 Task: Find connections with filter location Sisauli with filter topic #jobsearchwith filter profile language French with filter current company REDA Chemicals with filter school GYAN GANGA COLLEGE OF TECHNOLOGY, JABALPUR with filter industry Personal and Laundry Services with filter service category DJing with filter keywords title Superintendent
Action: Mouse moved to (589, 85)
Screenshot: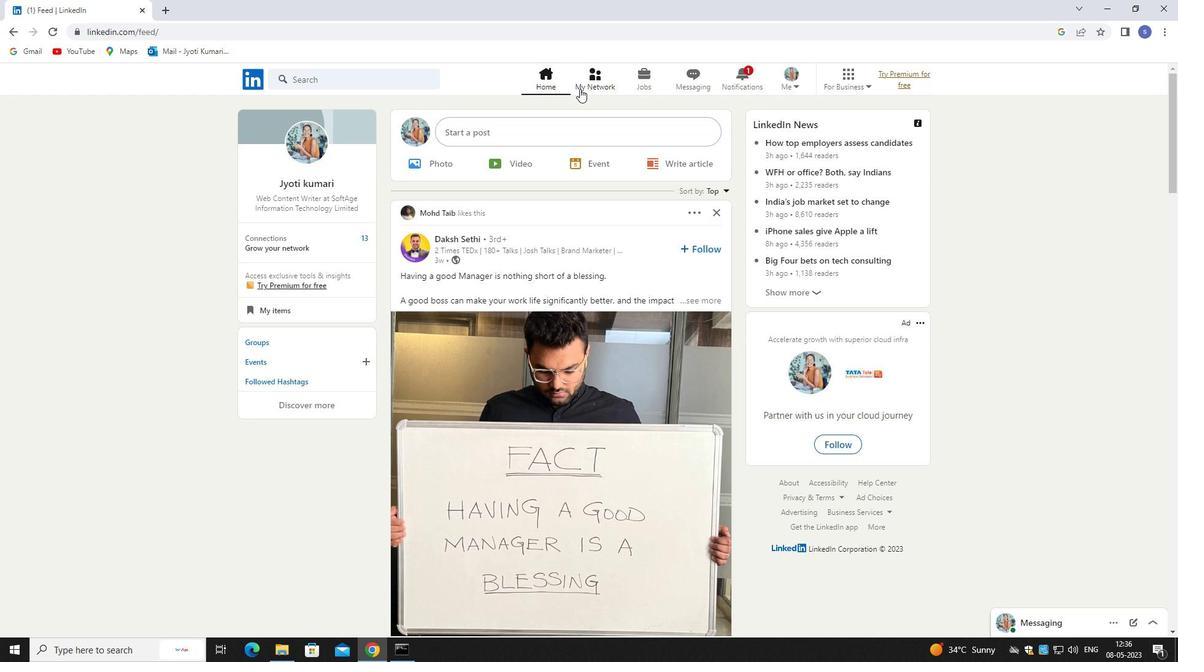 
Action: Mouse pressed left at (589, 85)
Screenshot: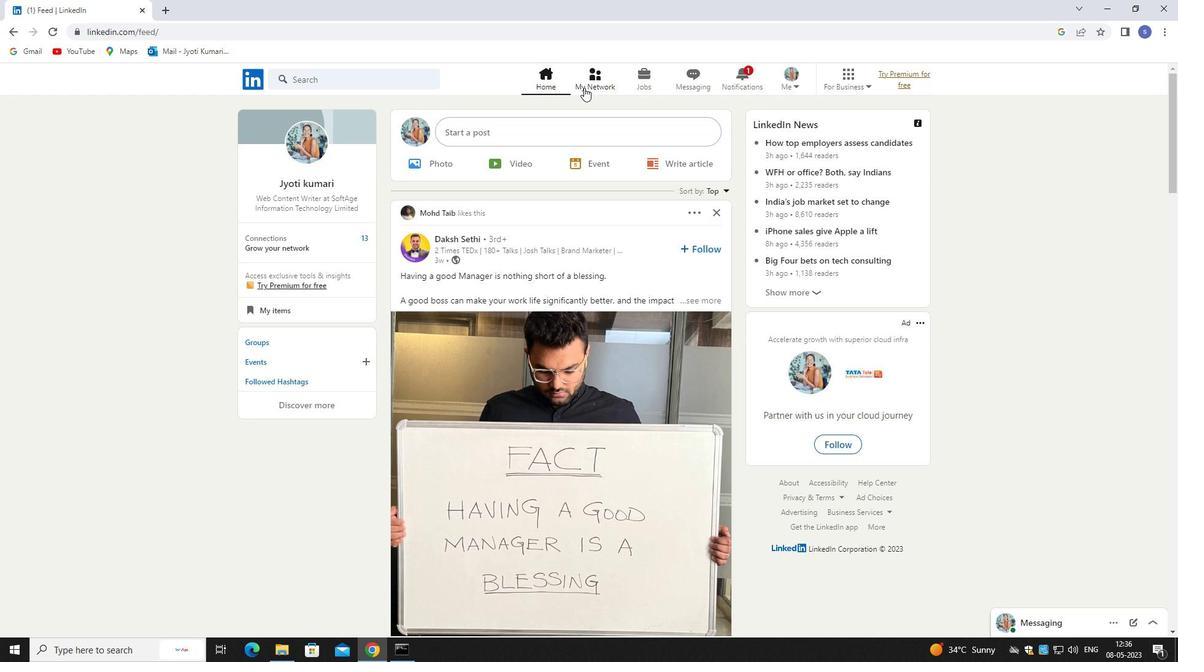 
Action: Mouse moved to (591, 84)
Screenshot: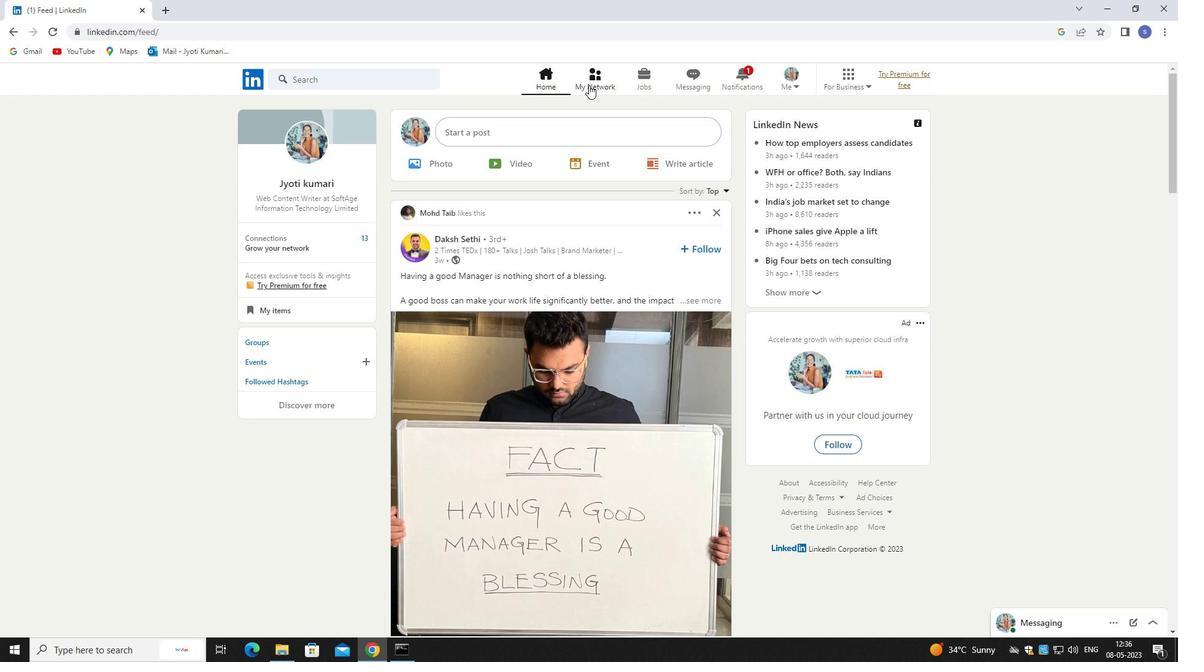 
Action: Mouse pressed left at (591, 84)
Screenshot: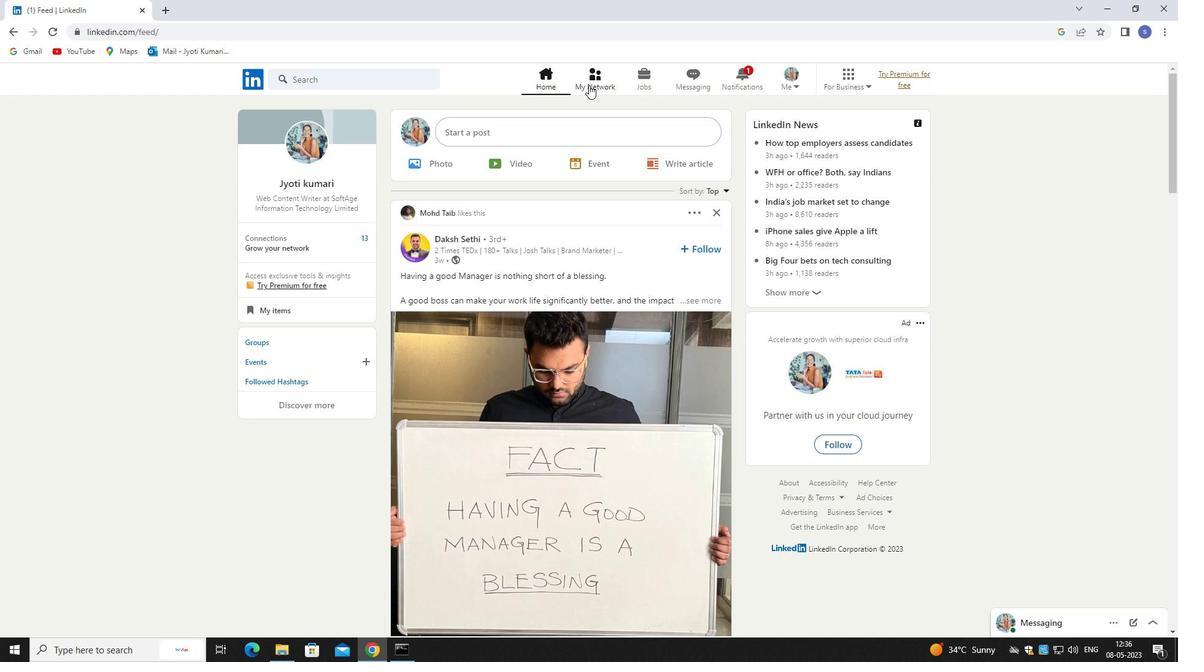 
Action: Mouse moved to (358, 147)
Screenshot: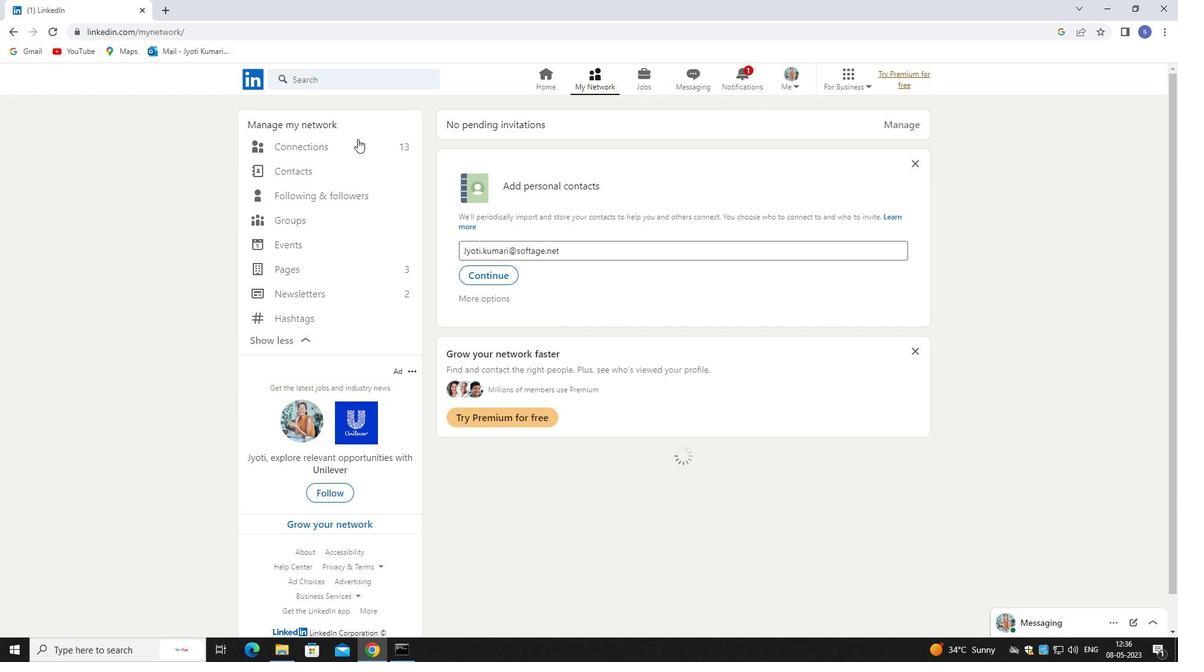 
Action: Mouse pressed left at (358, 147)
Screenshot: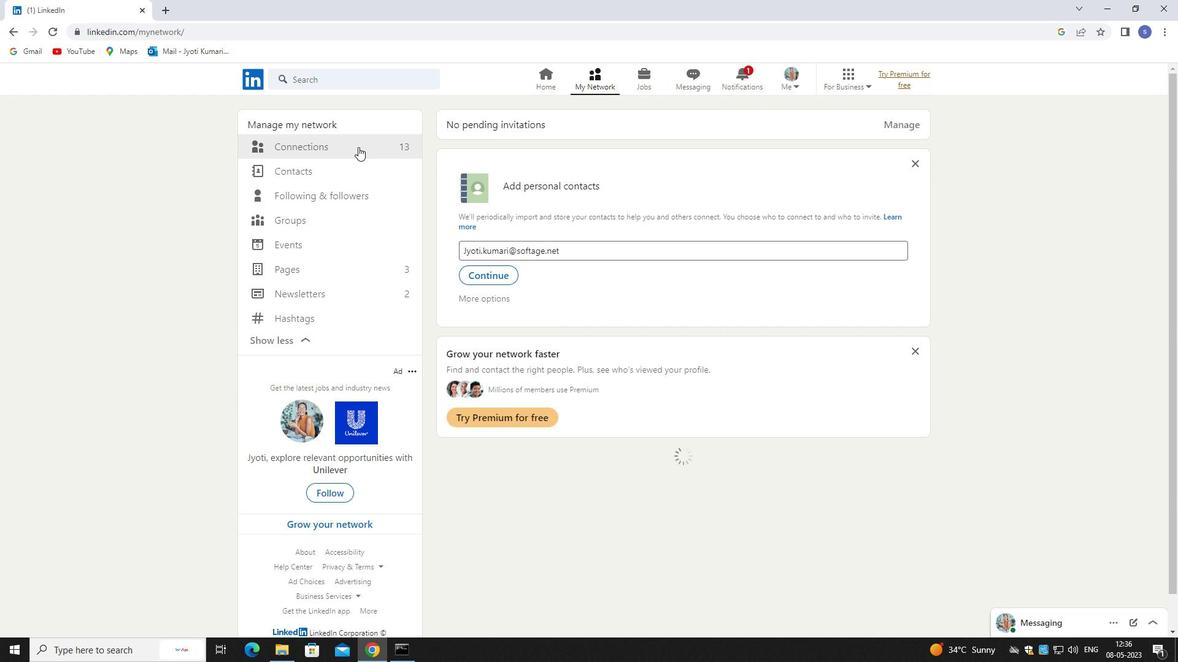 
Action: Mouse pressed left at (358, 147)
Screenshot: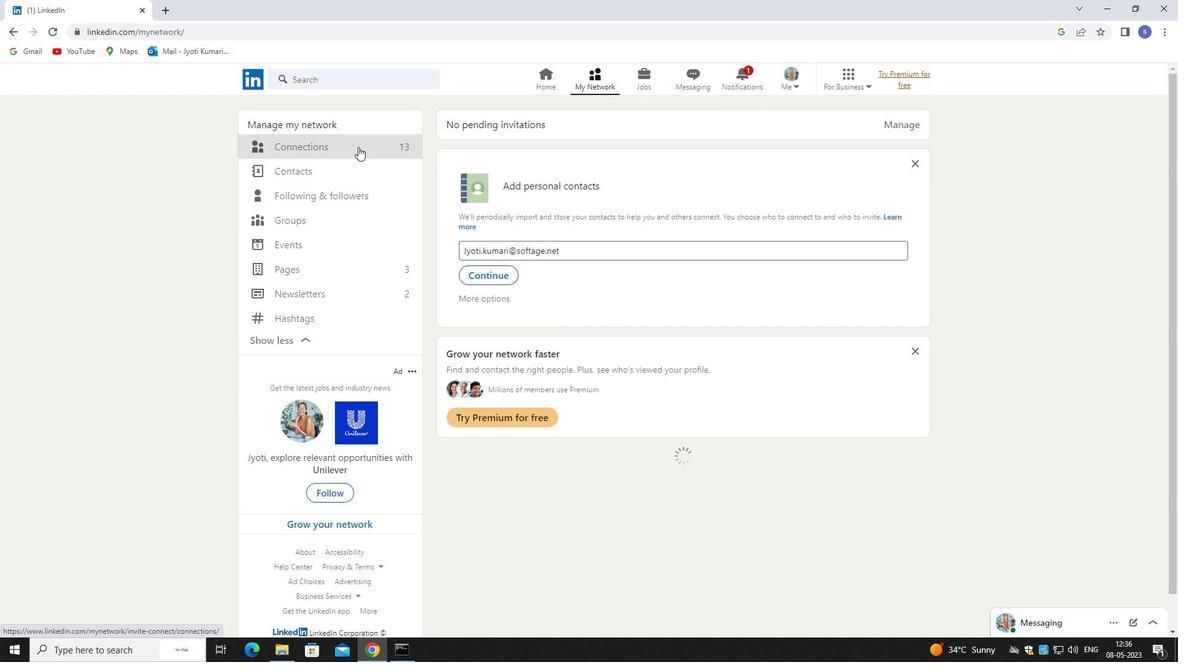 
Action: Mouse moved to (649, 152)
Screenshot: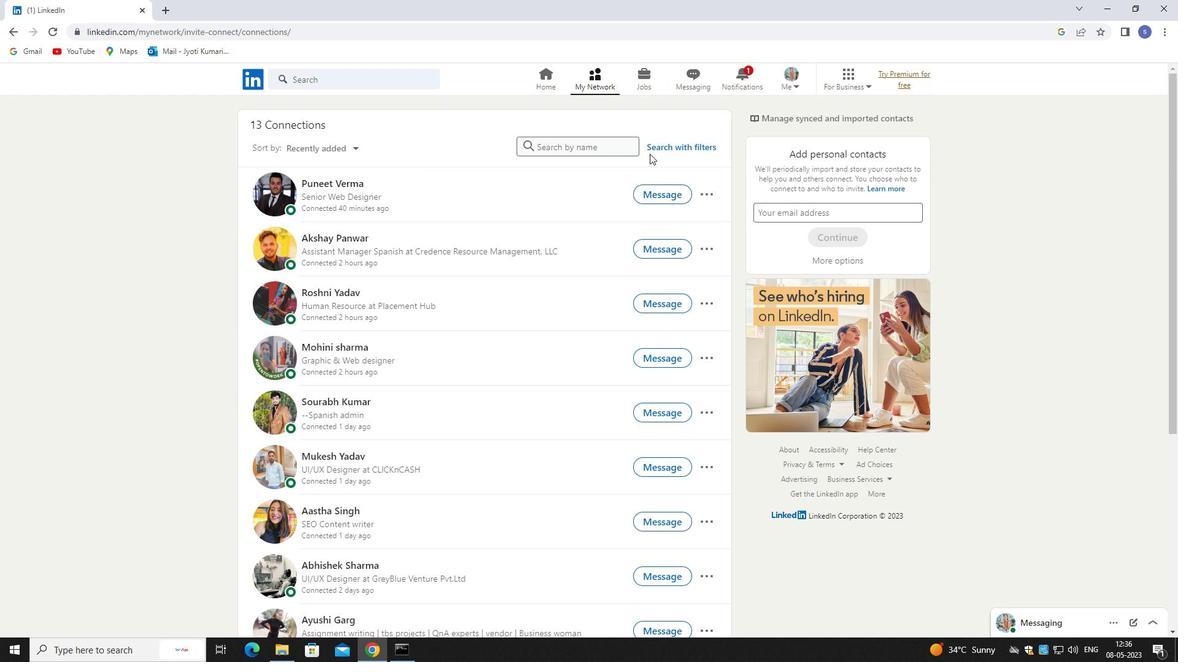 
Action: Mouse pressed left at (649, 152)
Screenshot: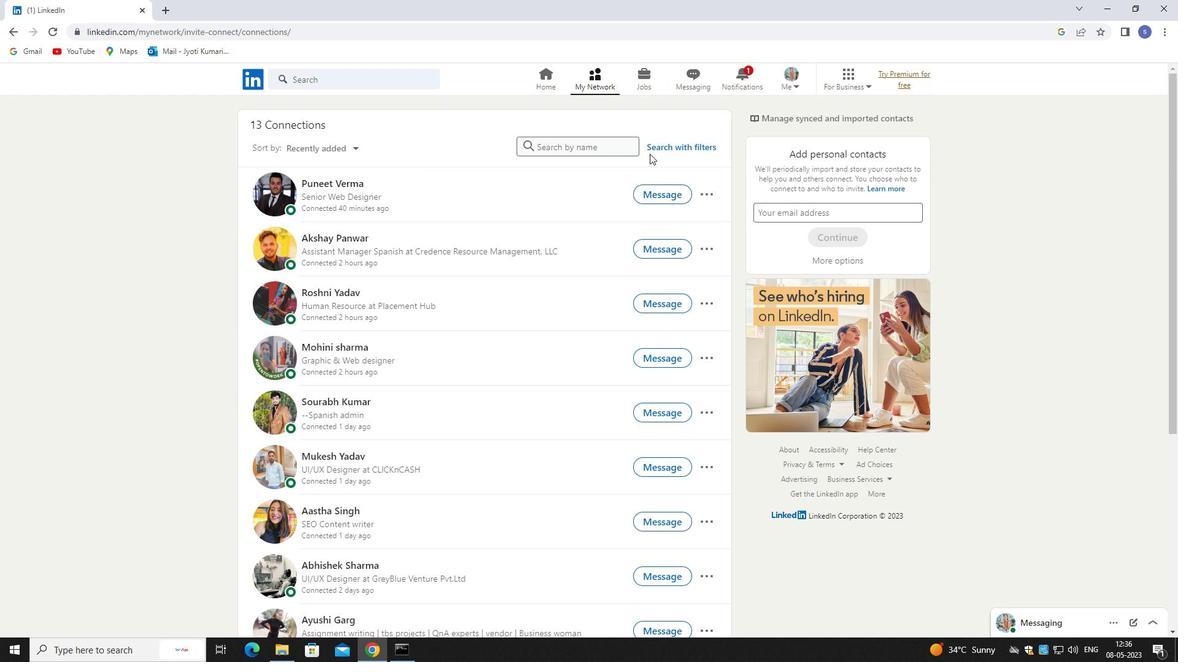 
Action: Mouse moved to (622, 114)
Screenshot: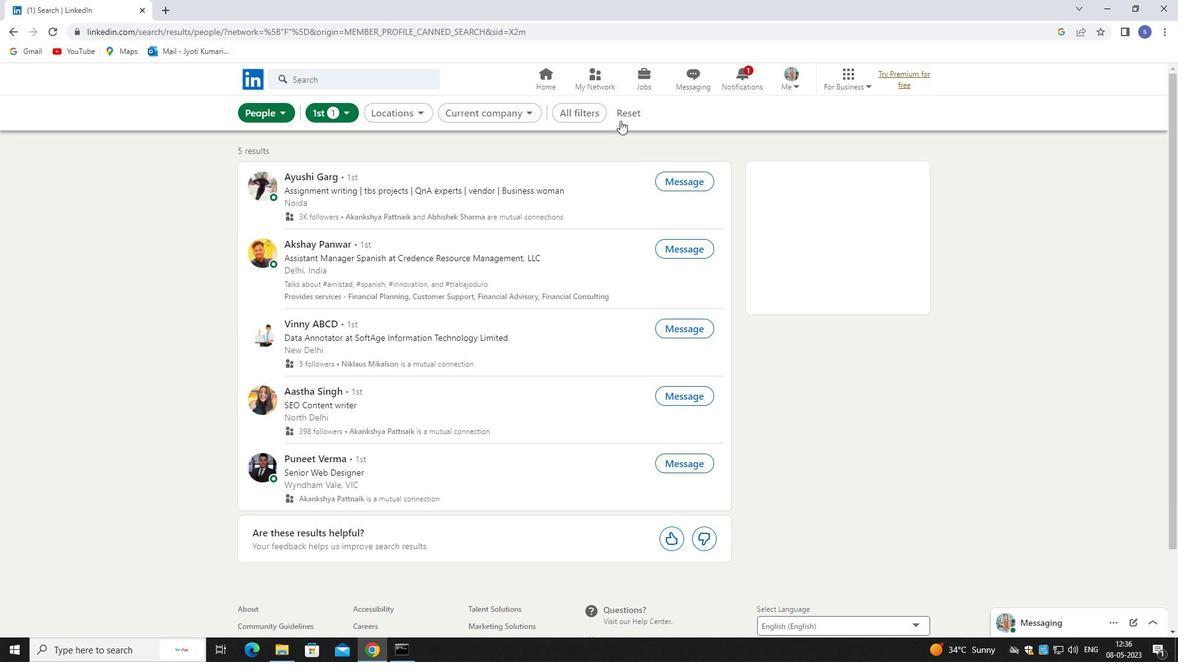 
Action: Mouse pressed left at (622, 114)
Screenshot: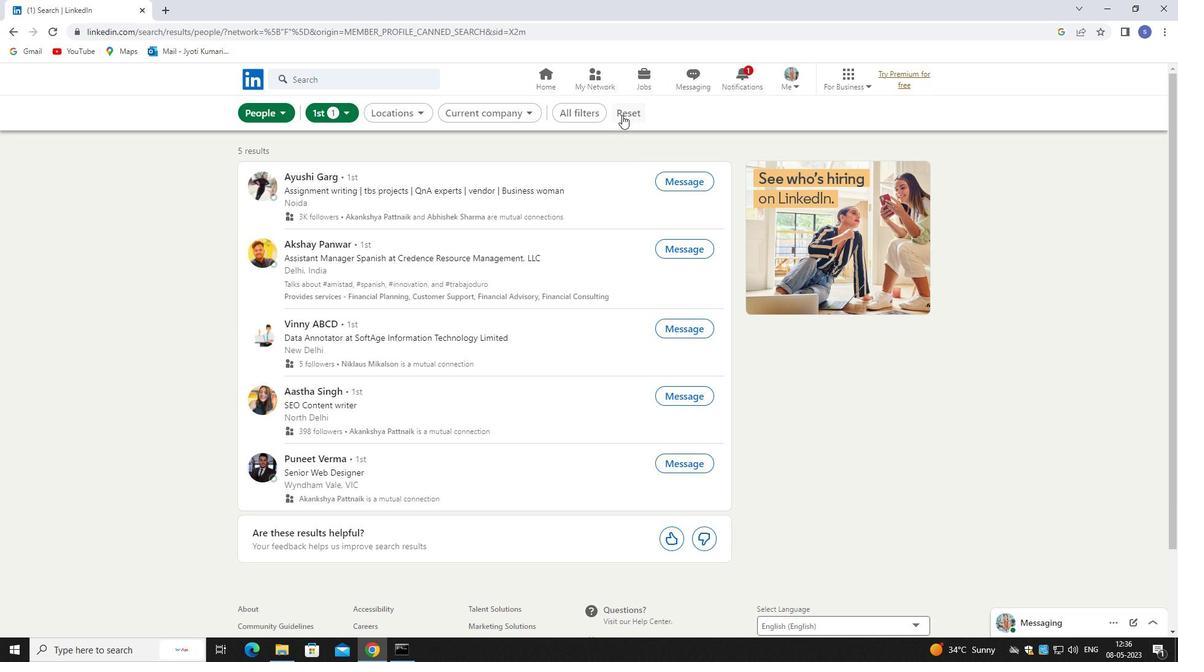 
Action: Mouse moved to (622, 112)
Screenshot: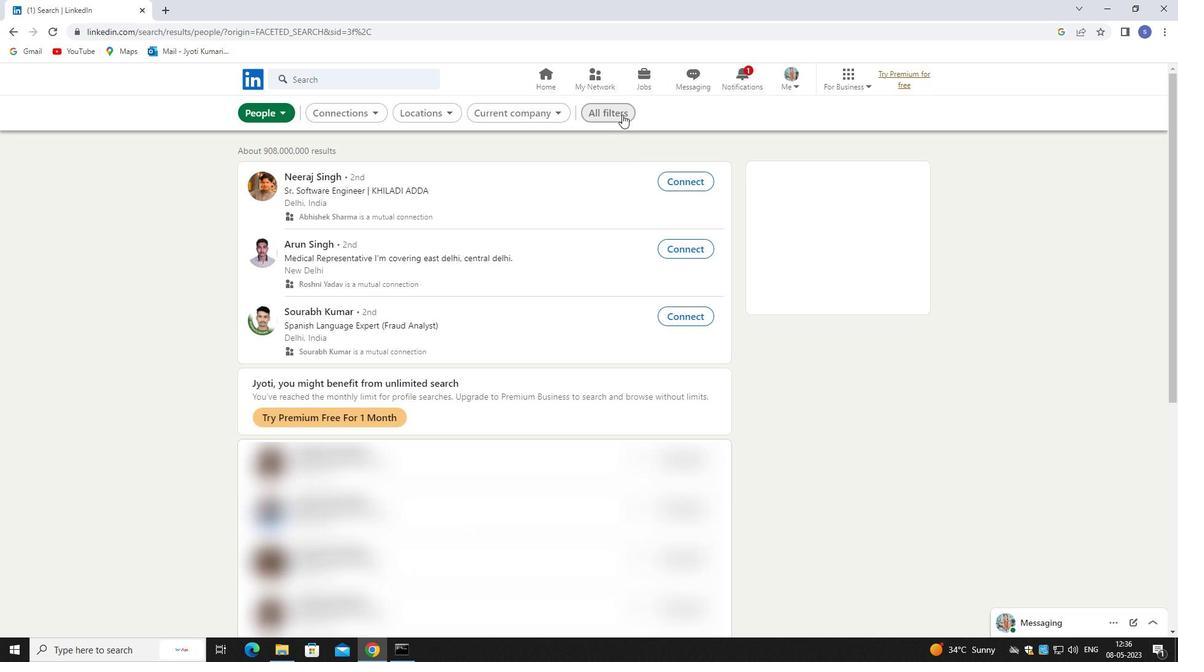 
Action: Mouse pressed left at (622, 112)
Screenshot: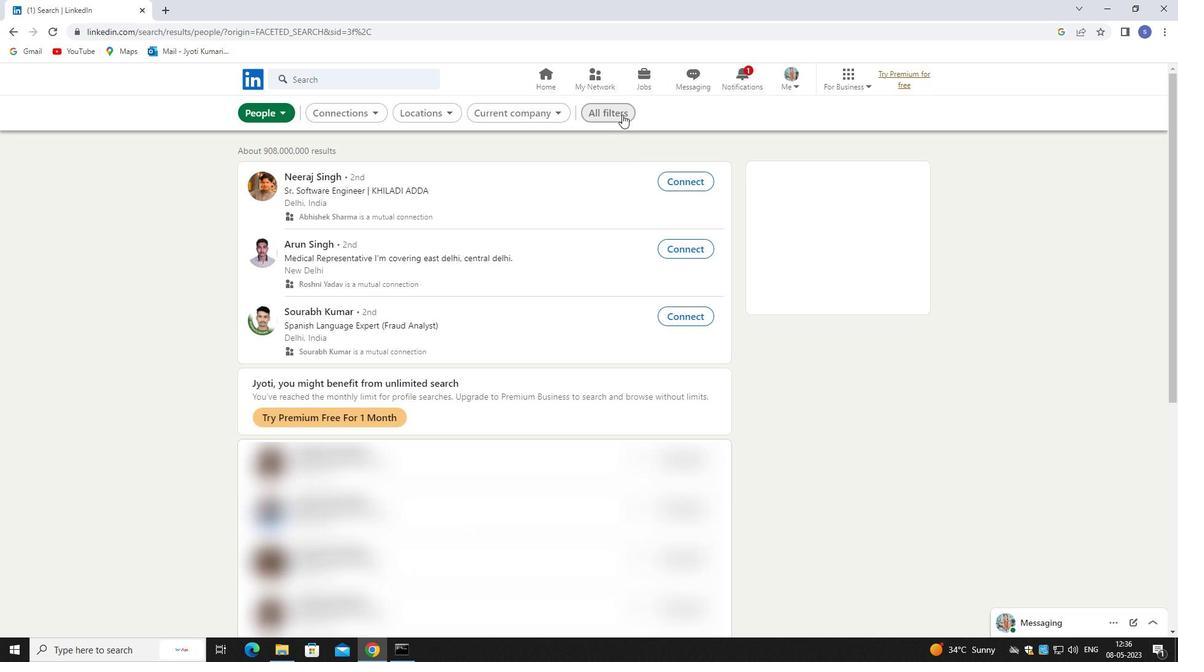 
Action: Mouse moved to (1040, 480)
Screenshot: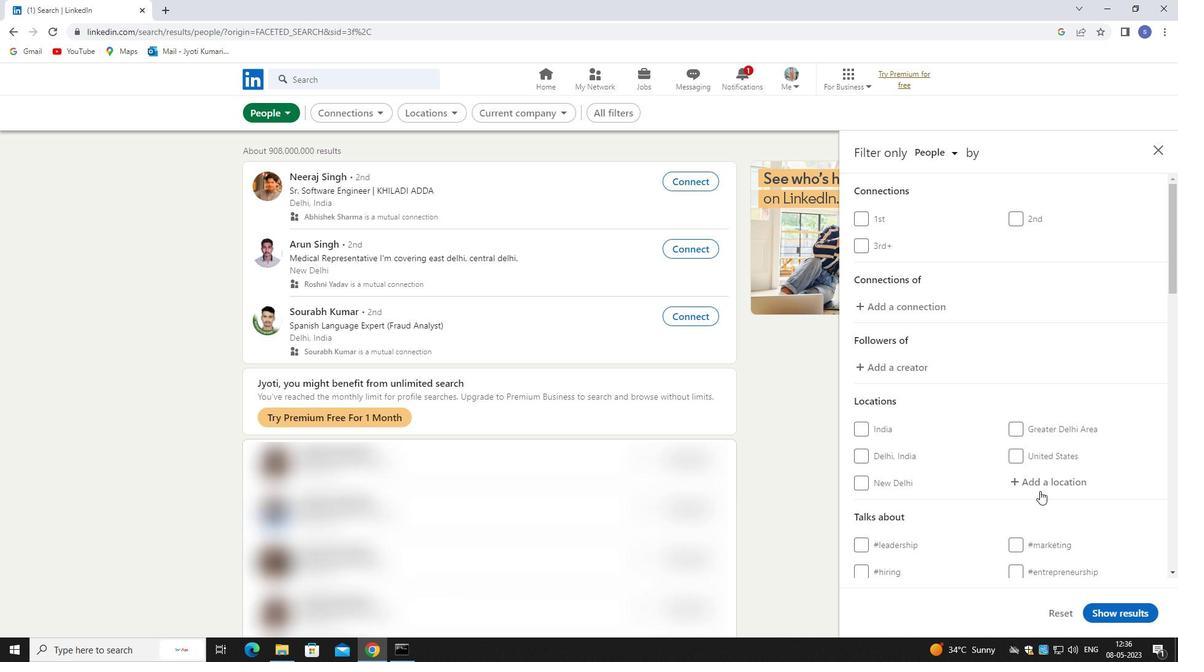 
Action: Mouse pressed left at (1040, 480)
Screenshot: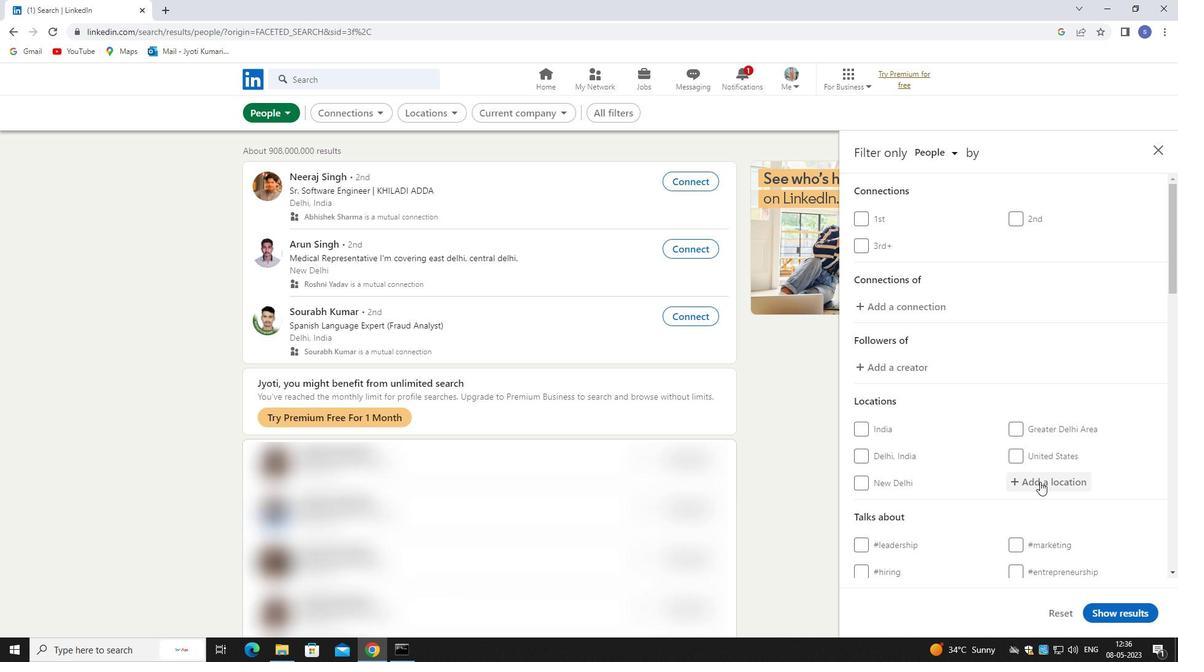 
Action: Mouse moved to (1040, 489)
Screenshot: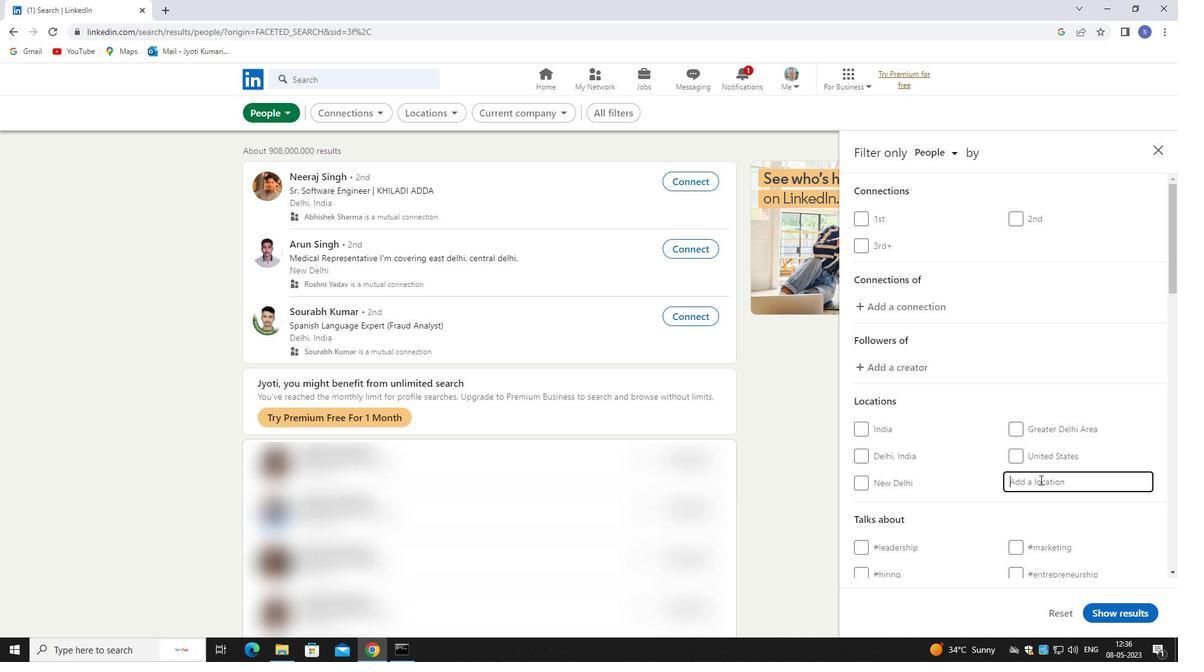 
Action: Key pressed sisauli
Screenshot: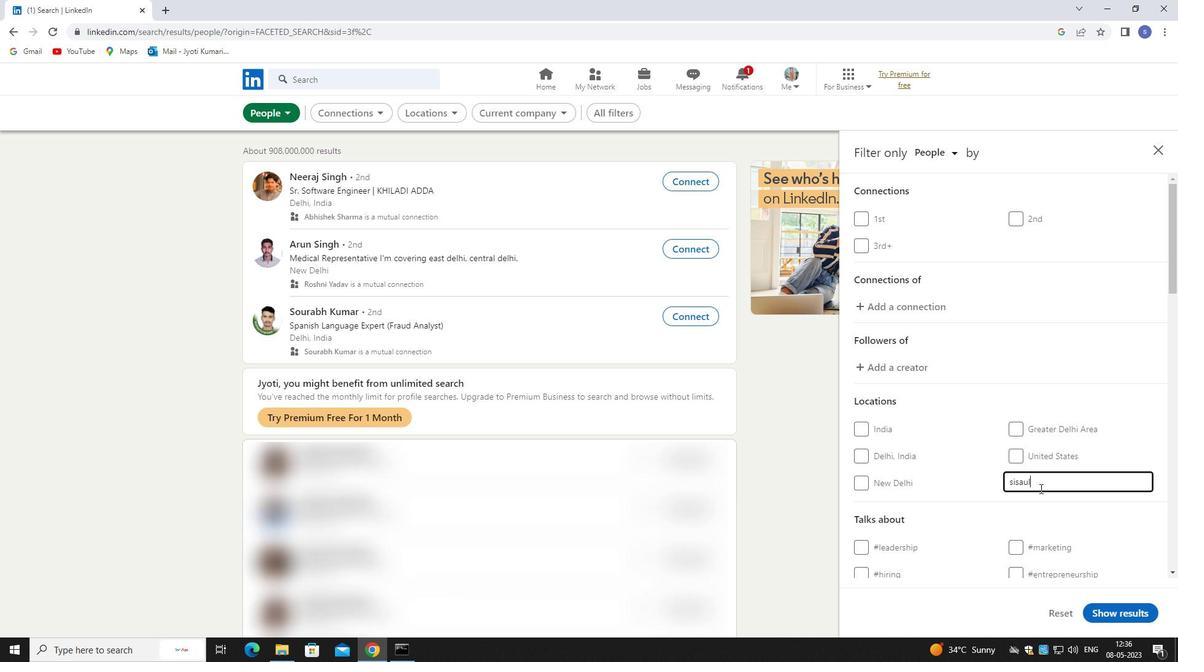 
Action: Mouse moved to (1039, 502)
Screenshot: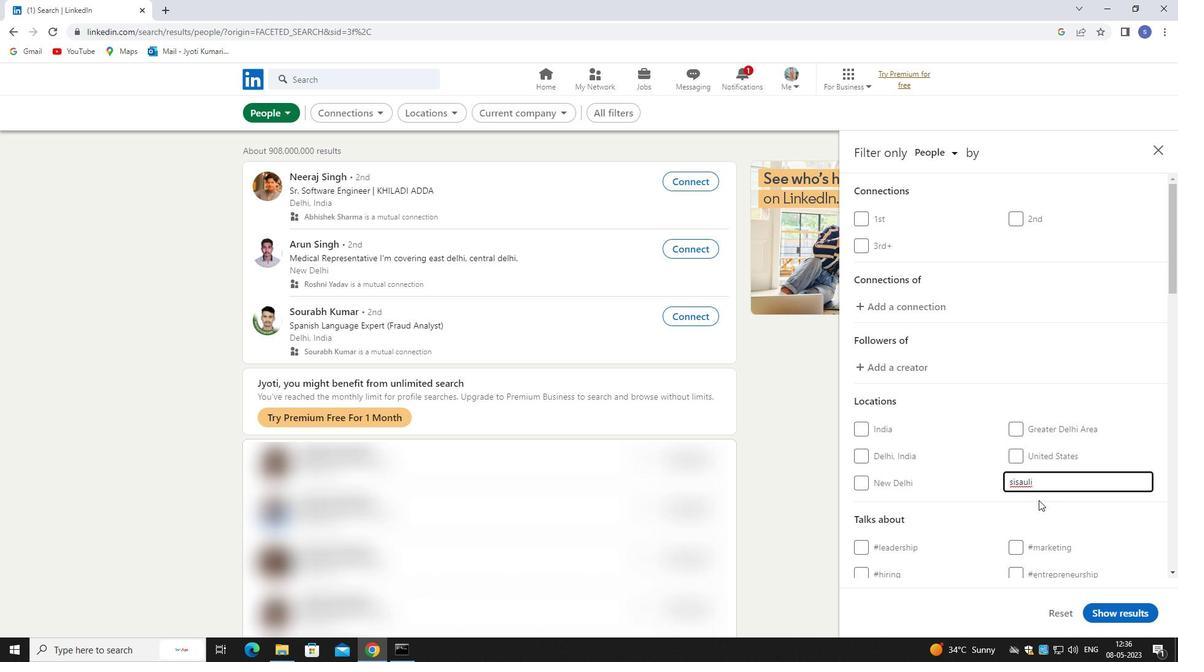 
Action: Mouse scrolled (1039, 501) with delta (0, 0)
Screenshot: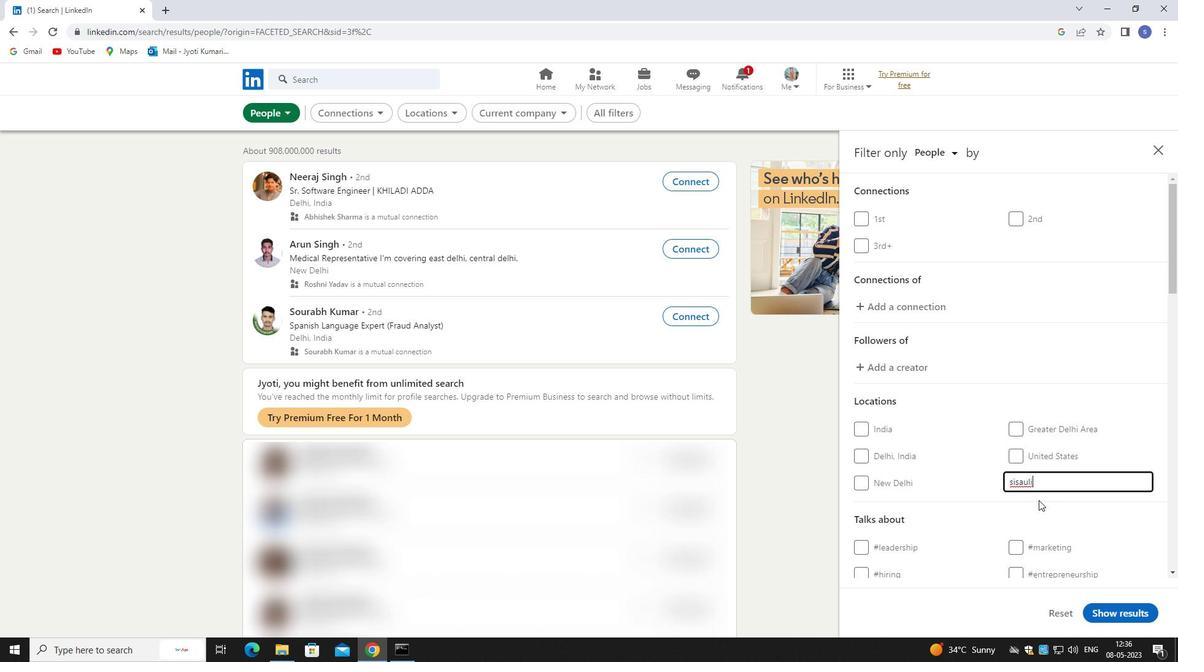 
Action: Mouse moved to (1040, 502)
Screenshot: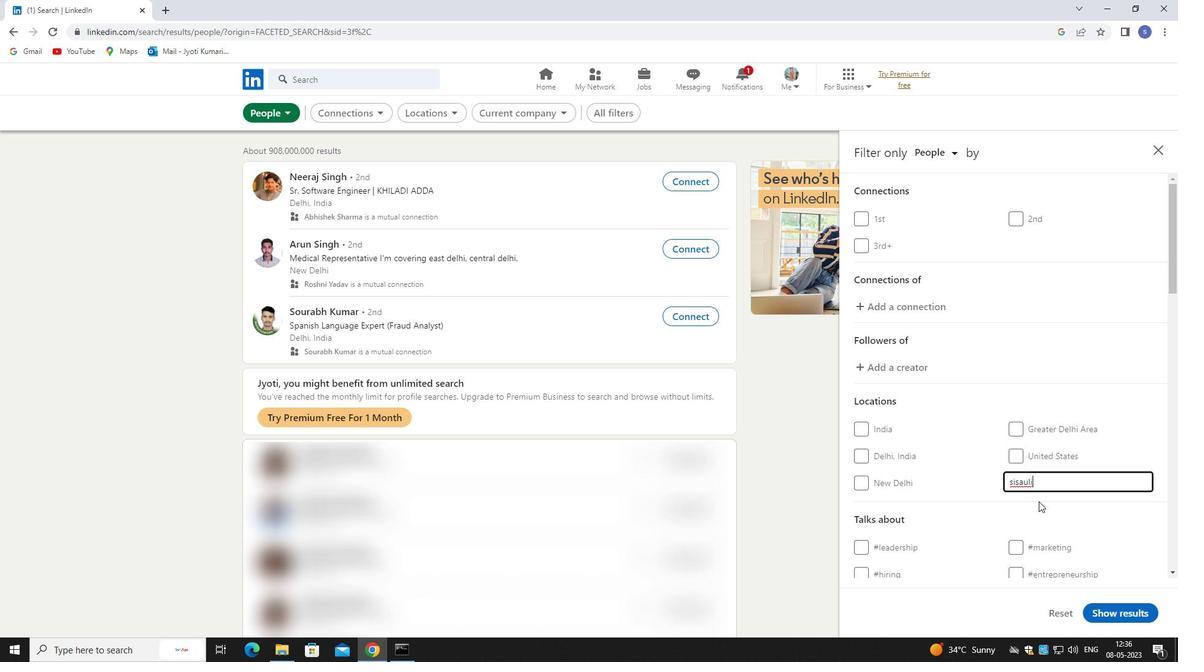 
Action: Mouse scrolled (1040, 501) with delta (0, 0)
Screenshot: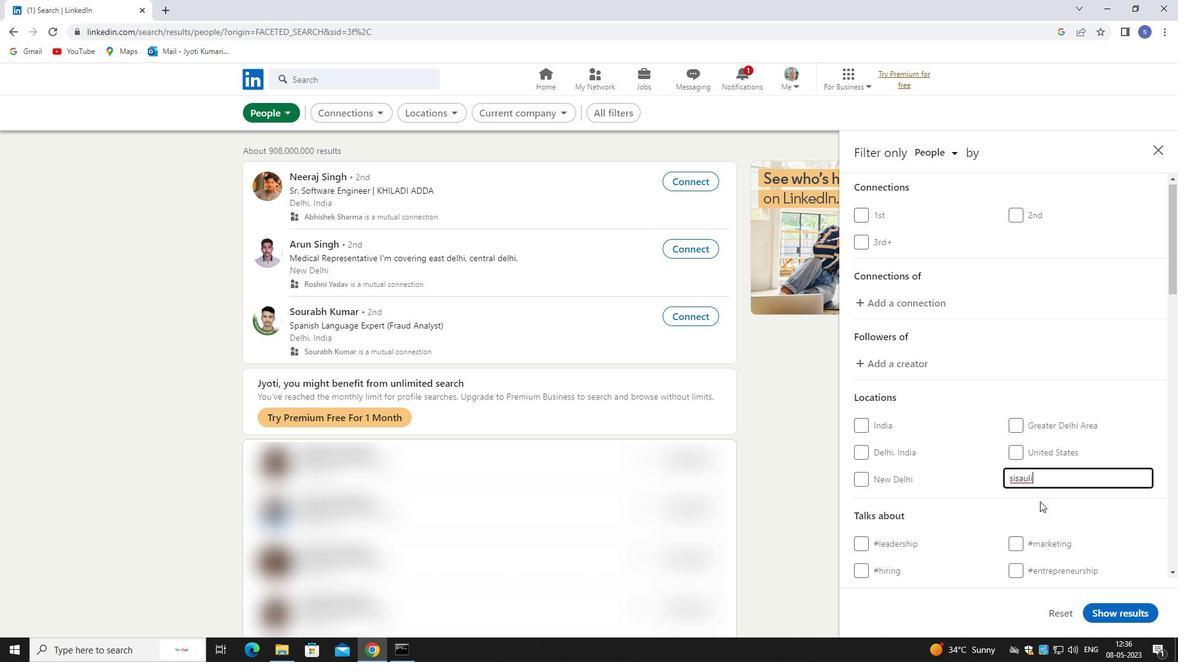 
Action: Mouse scrolled (1040, 501) with delta (0, 0)
Screenshot: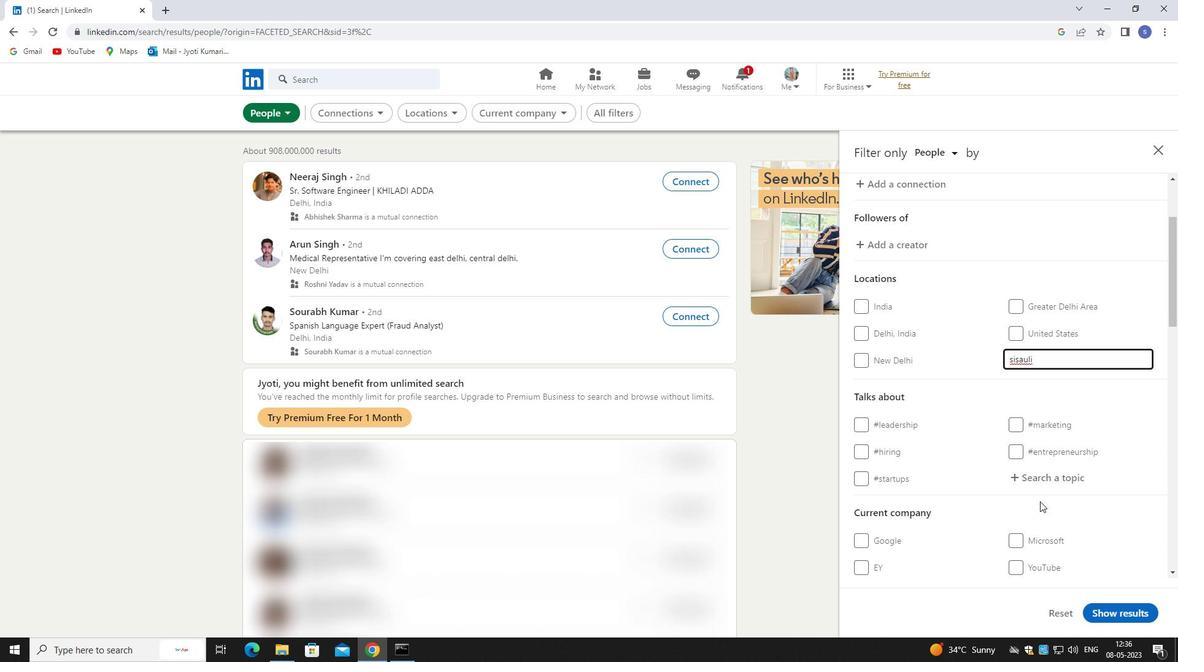 
Action: Mouse moved to (1048, 419)
Screenshot: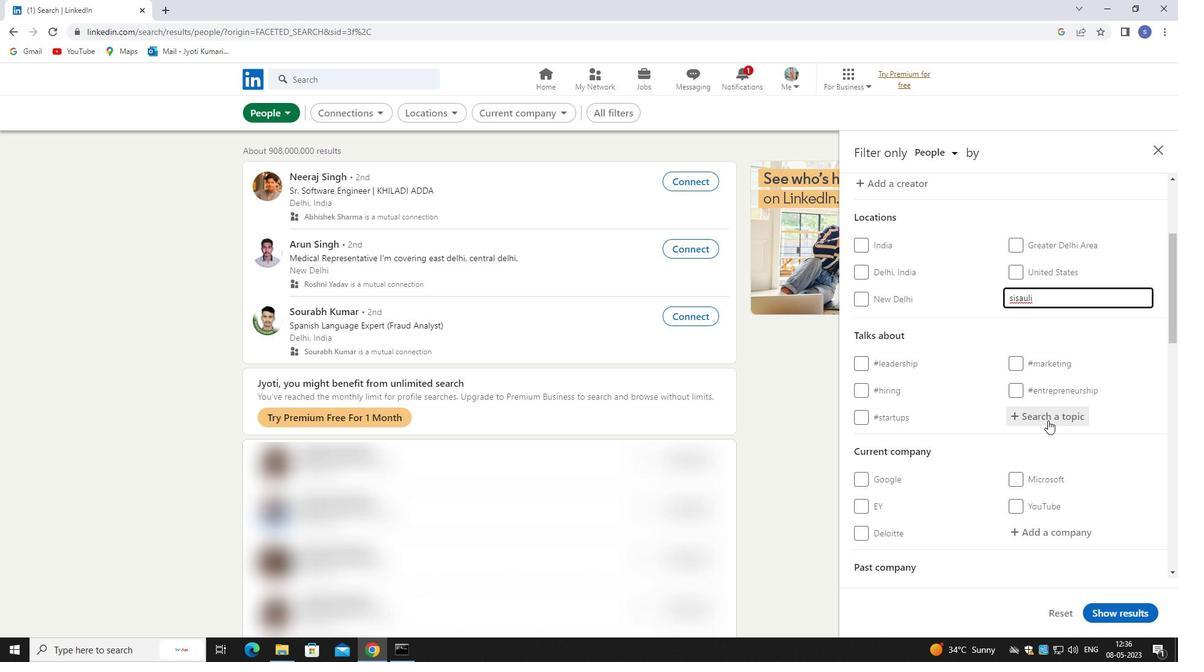 
Action: Mouse pressed left at (1048, 419)
Screenshot: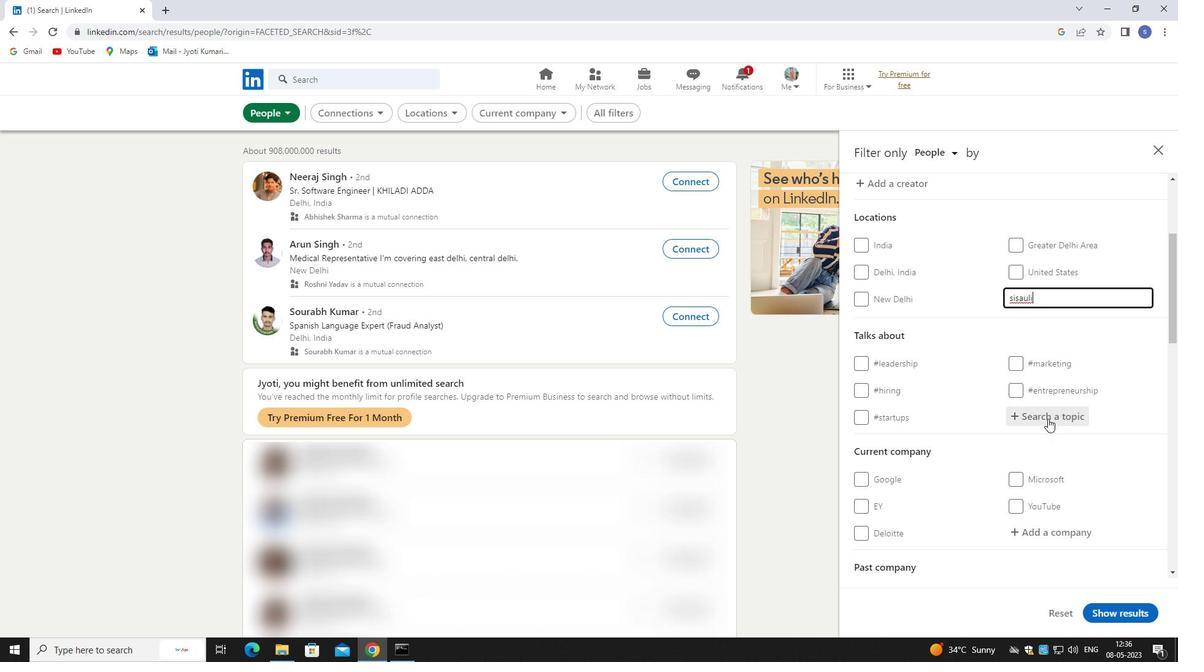
Action: Key pressed jobser<Key.backspace>a
Screenshot: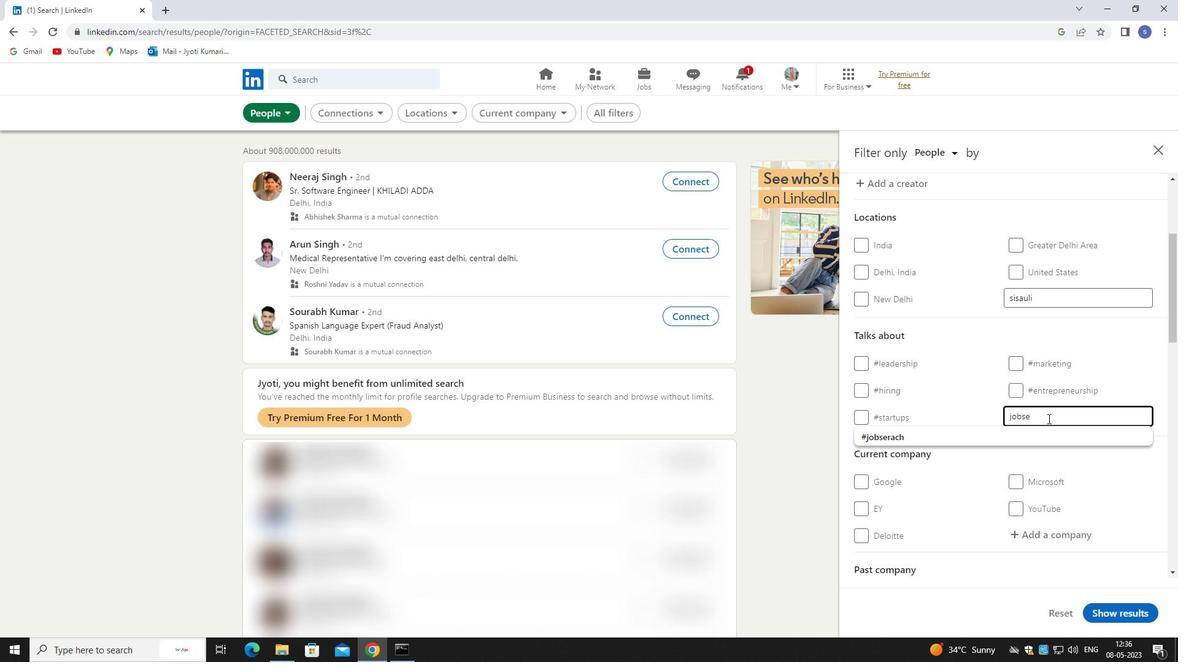 
Action: Mouse moved to (1012, 432)
Screenshot: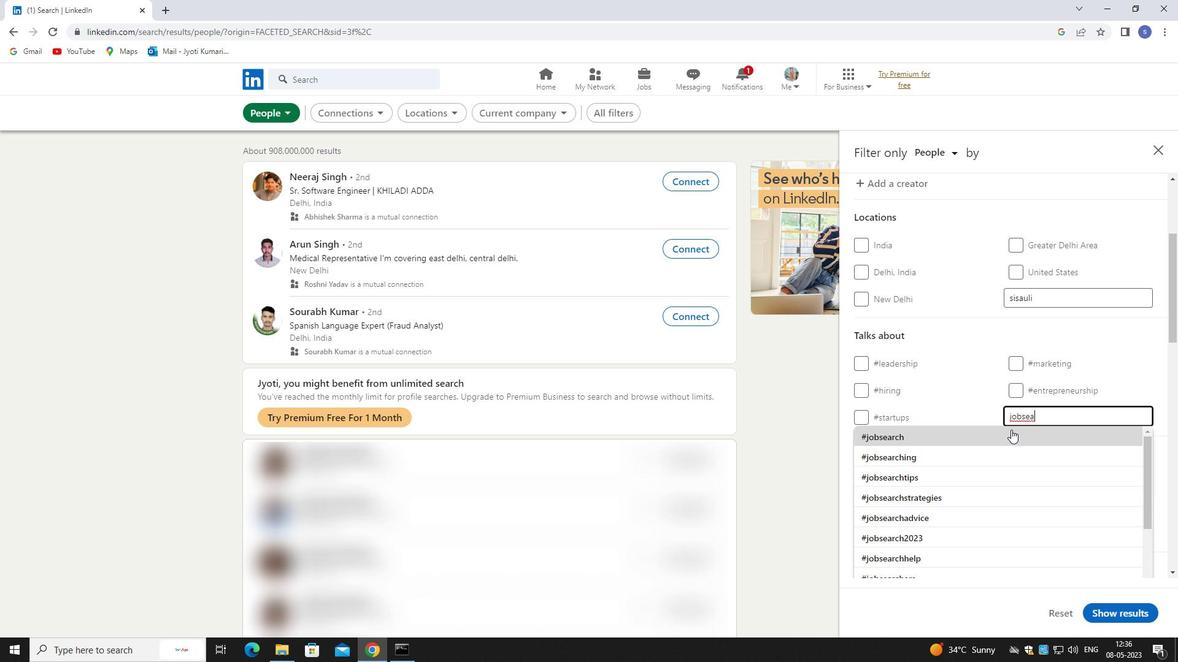 
Action: Mouse pressed left at (1012, 432)
Screenshot: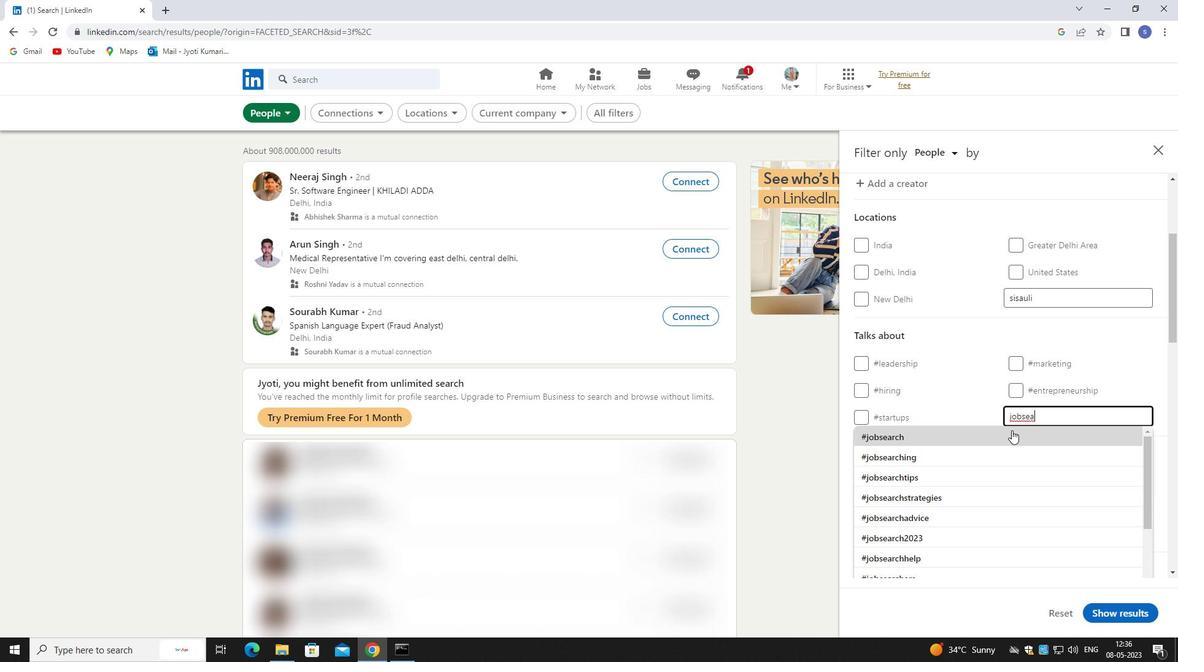 
Action: Mouse scrolled (1012, 432) with delta (0, 0)
Screenshot: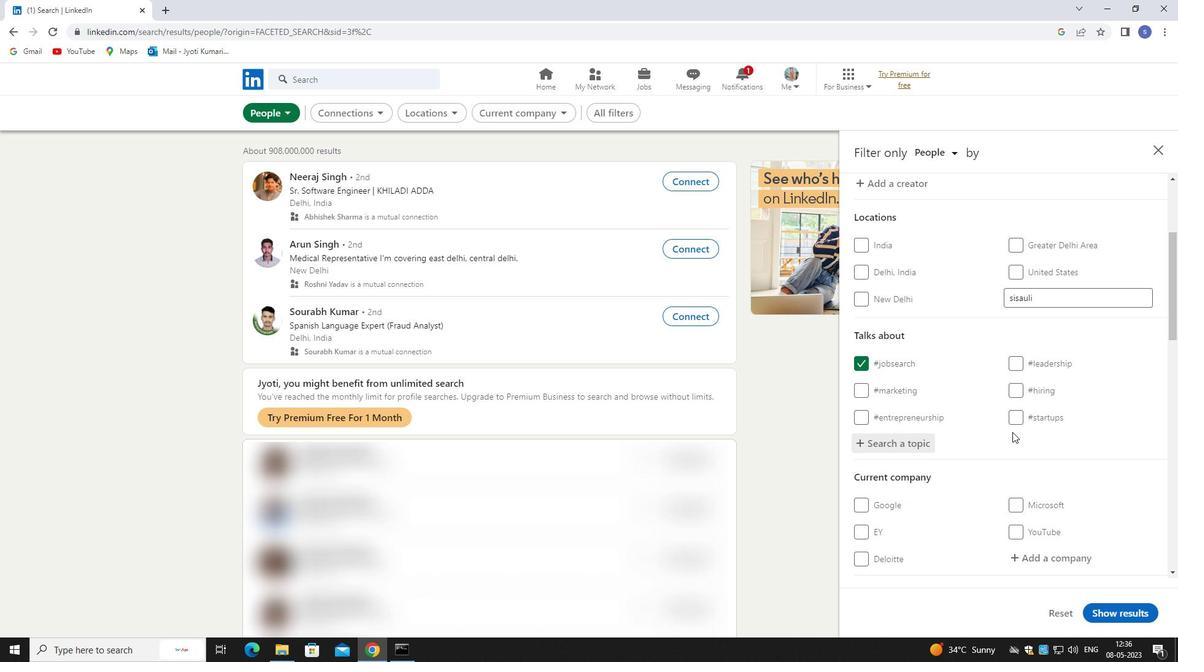 
Action: Mouse scrolled (1012, 432) with delta (0, 0)
Screenshot: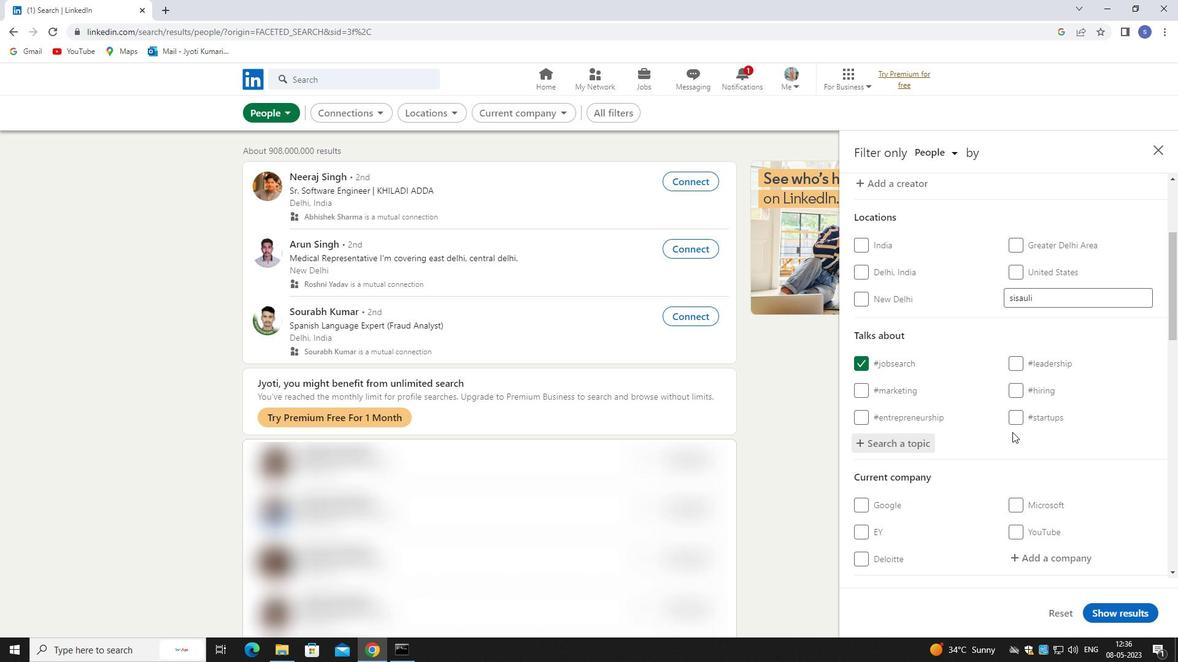 
Action: Mouse moved to (1038, 432)
Screenshot: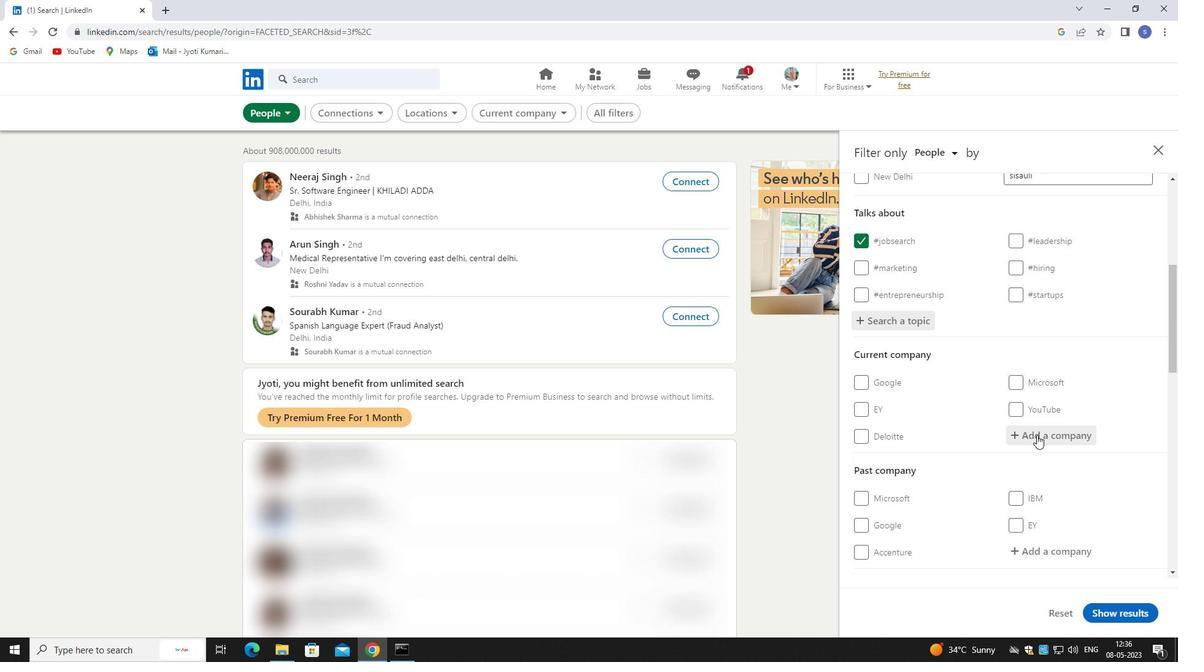 
Action: Mouse pressed left at (1038, 432)
Screenshot: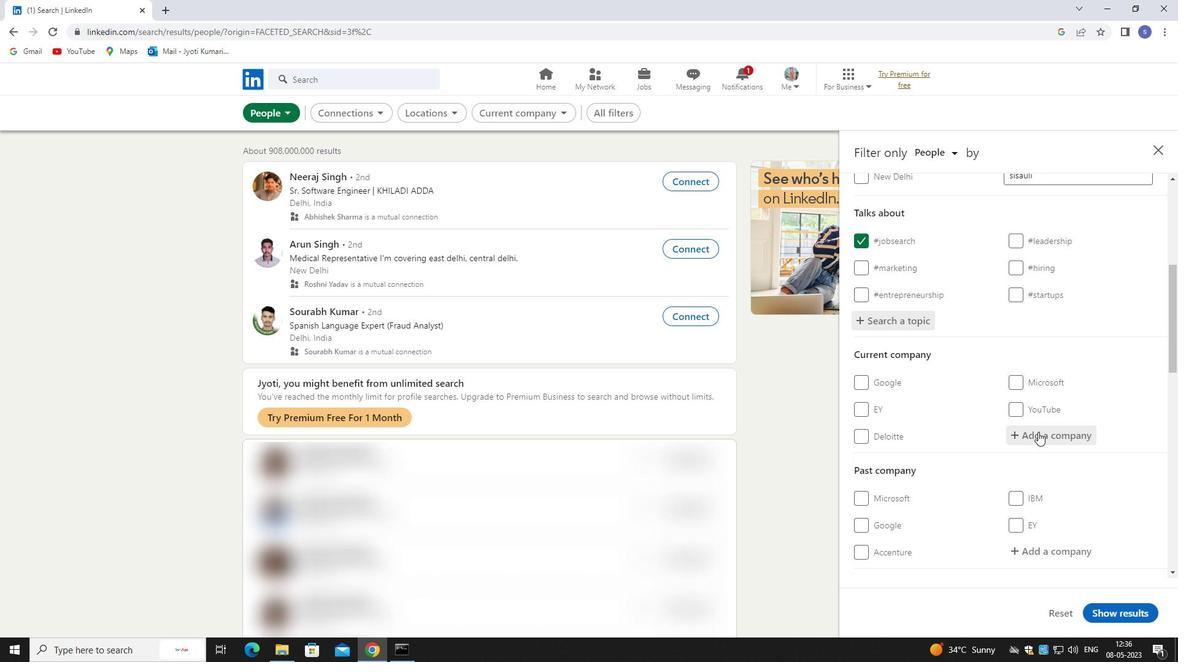 
Action: Mouse moved to (1040, 435)
Screenshot: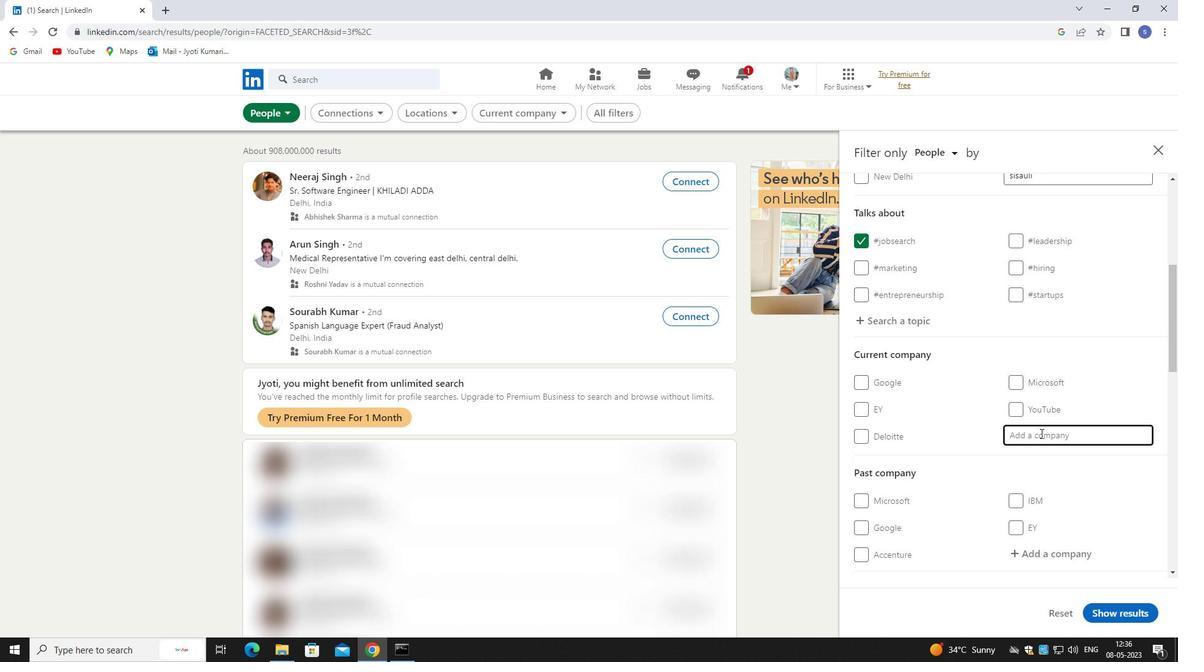 
Action: Key pressed reda<Key.space>ch
Screenshot: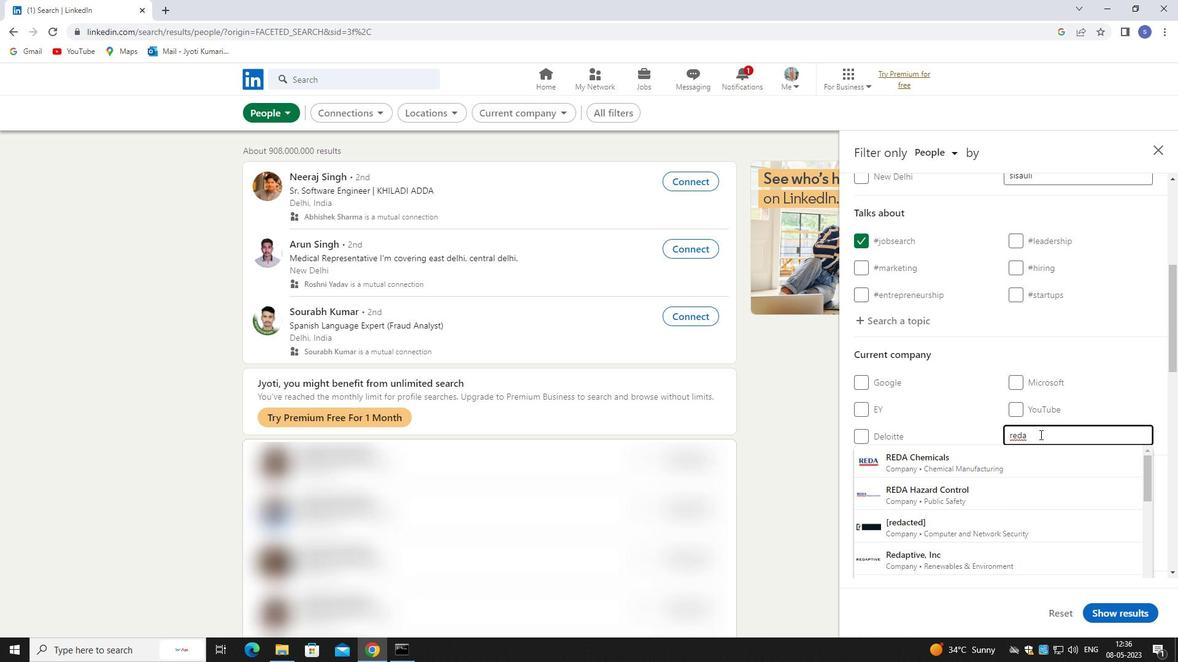 
Action: Mouse moved to (1045, 466)
Screenshot: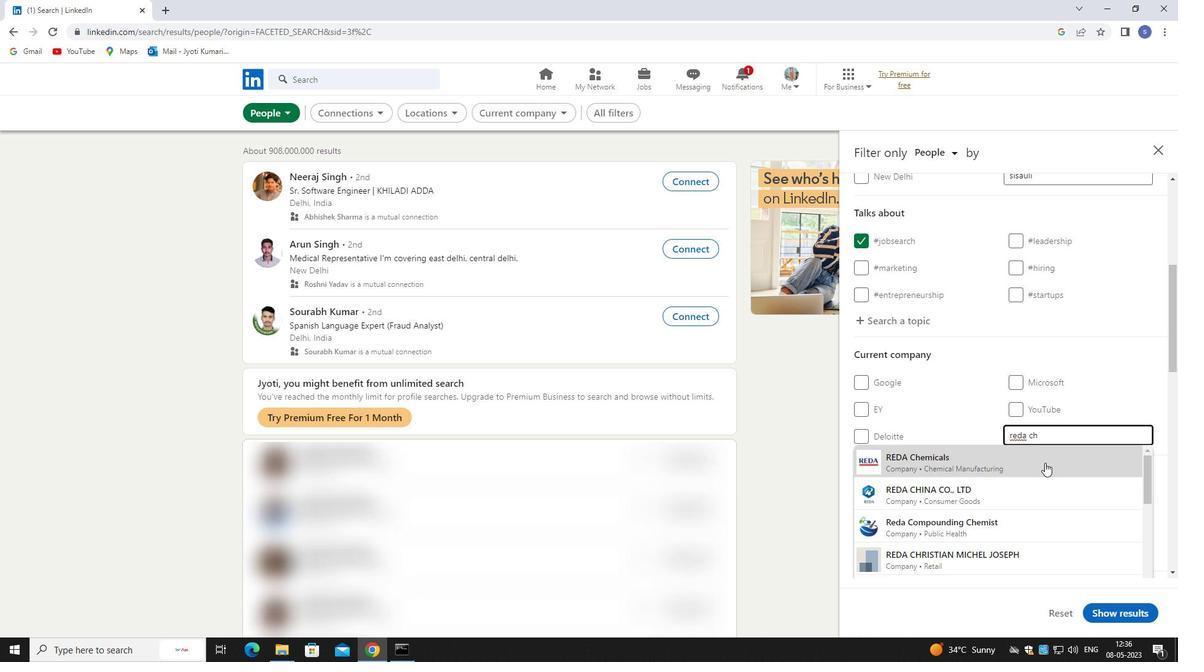 
Action: Mouse pressed left at (1045, 466)
Screenshot: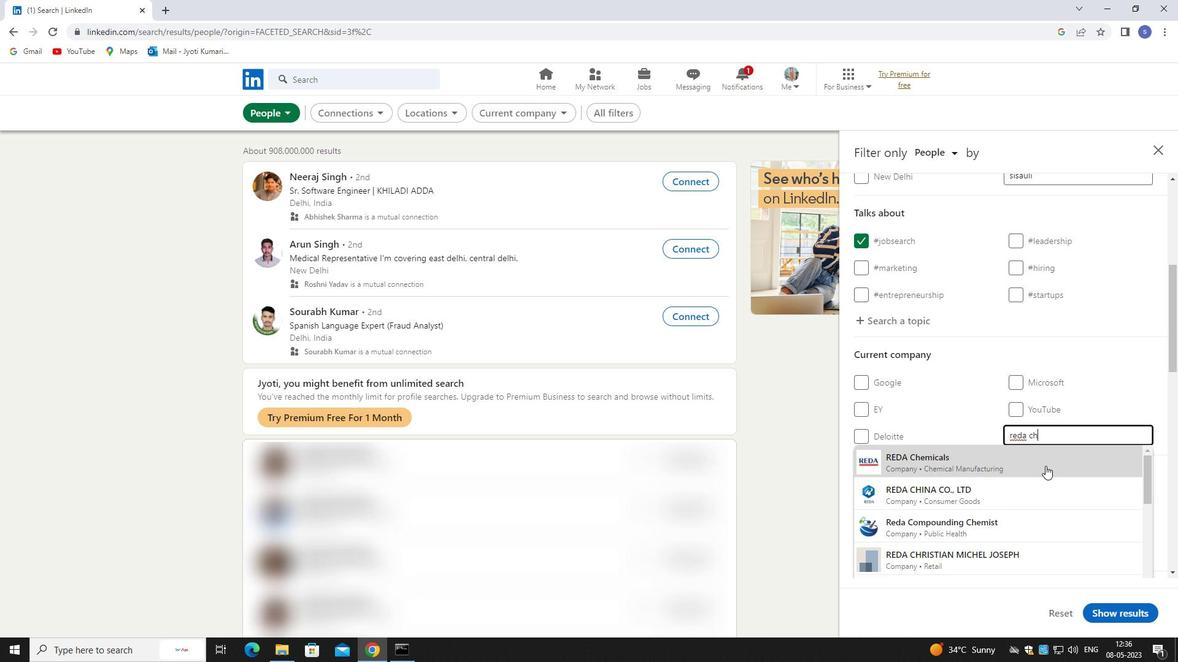
Action: Mouse moved to (1045, 467)
Screenshot: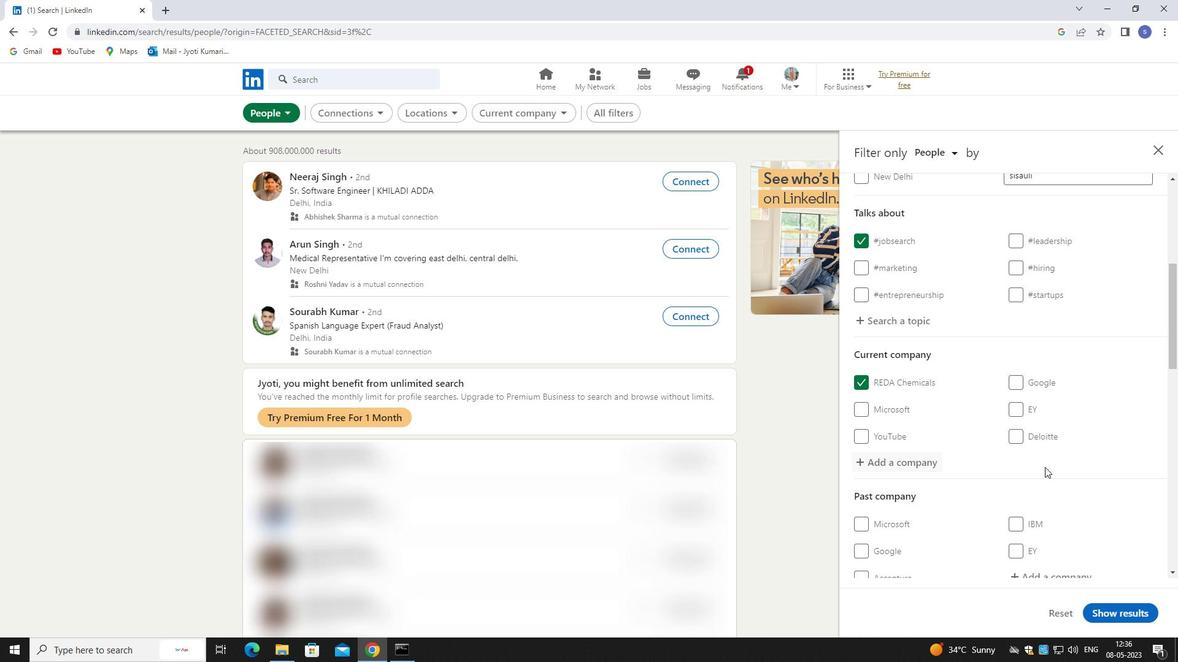 
Action: Mouse scrolled (1045, 467) with delta (0, 0)
Screenshot: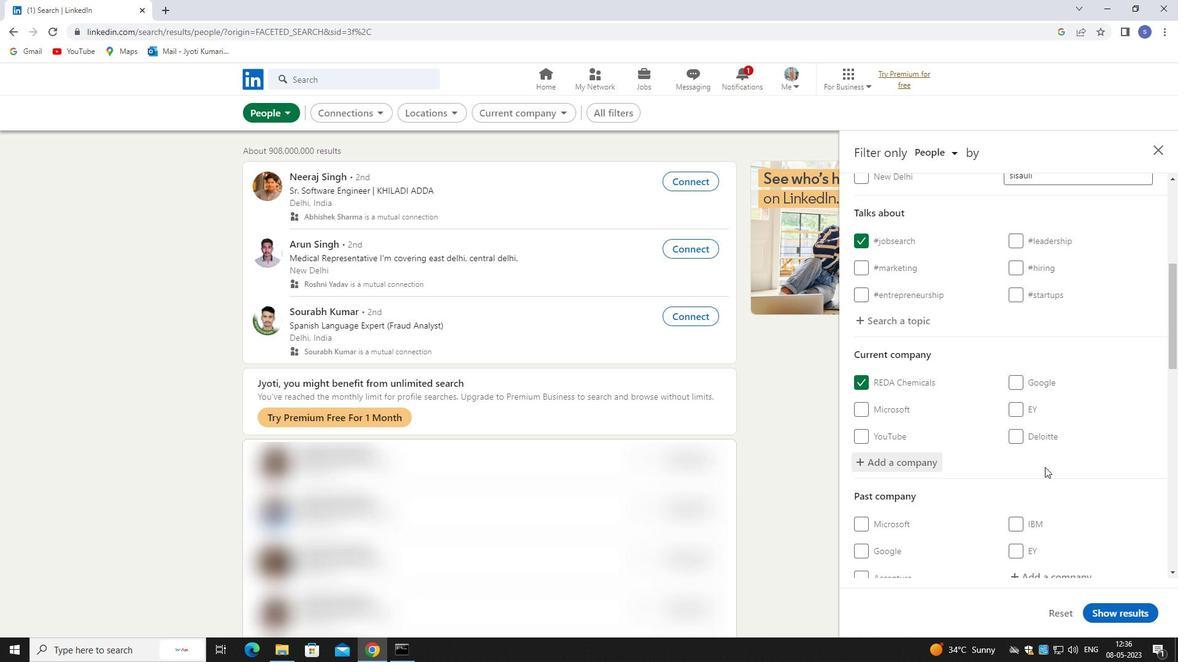 
Action: Mouse scrolled (1045, 467) with delta (0, 0)
Screenshot: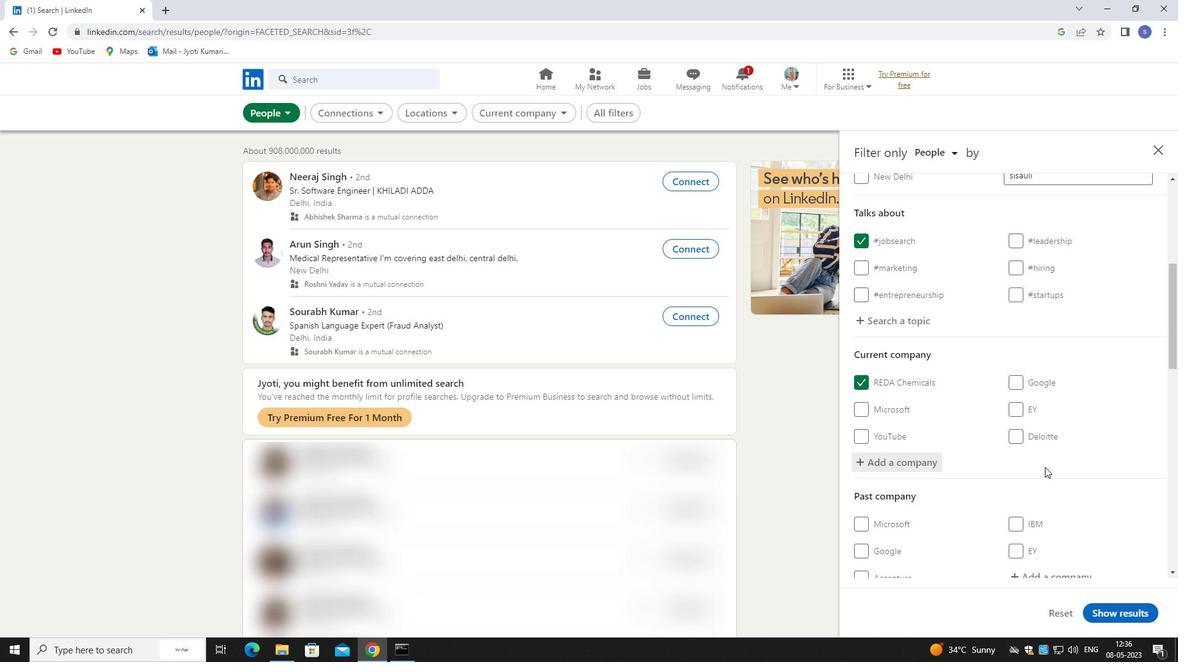 
Action: Mouse scrolled (1045, 467) with delta (0, 0)
Screenshot: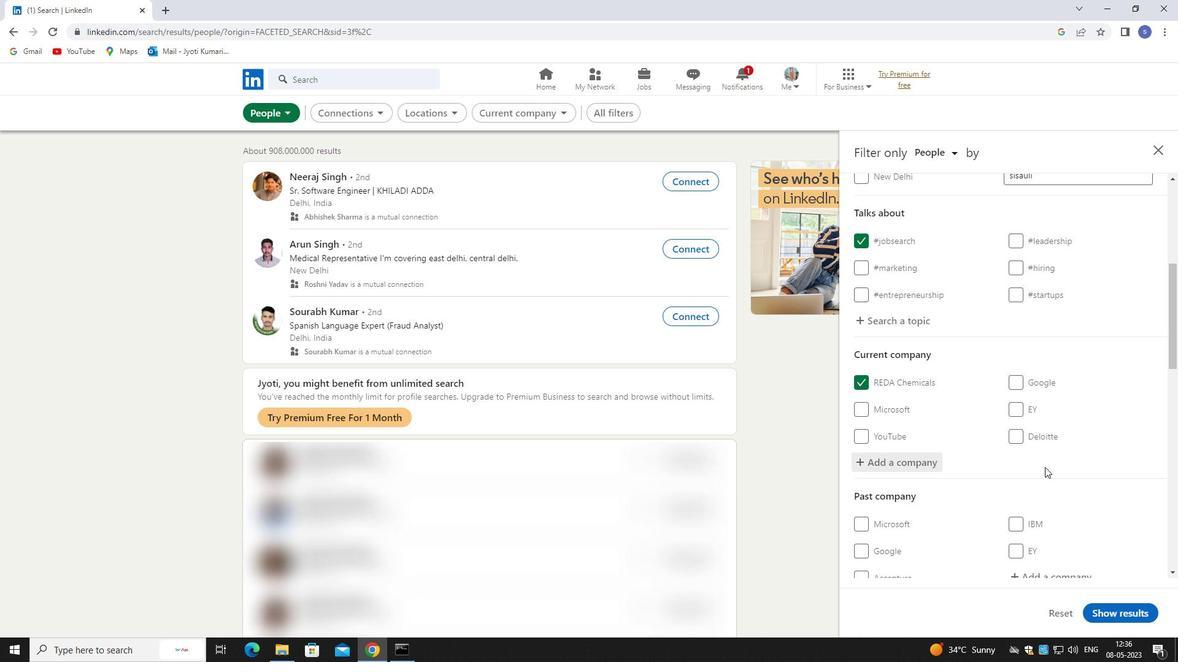 
Action: Mouse moved to (1044, 467)
Screenshot: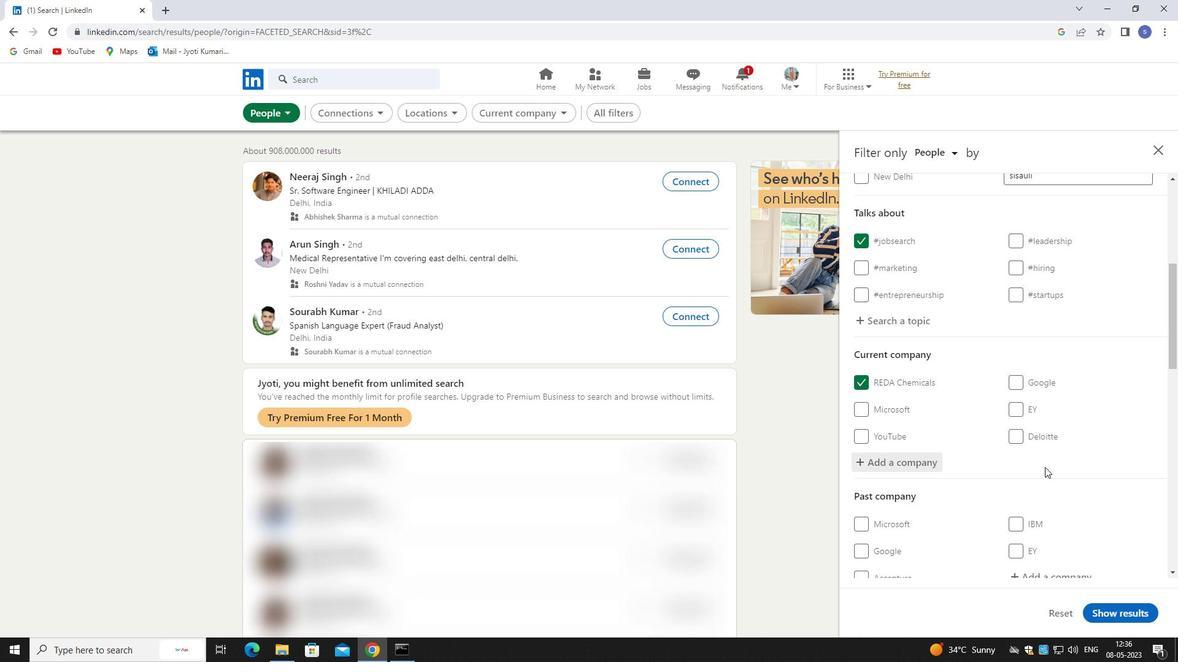 
Action: Mouse scrolled (1044, 467) with delta (0, 0)
Screenshot: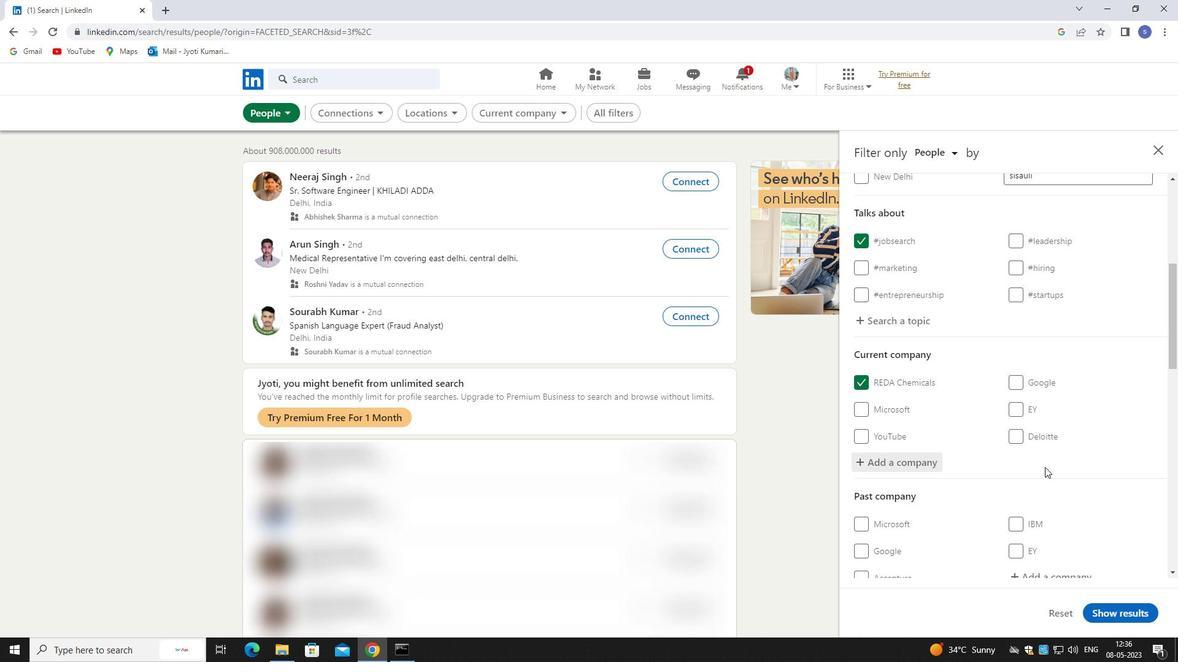 
Action: Mouse moved to (1064, 478)
Screenshot: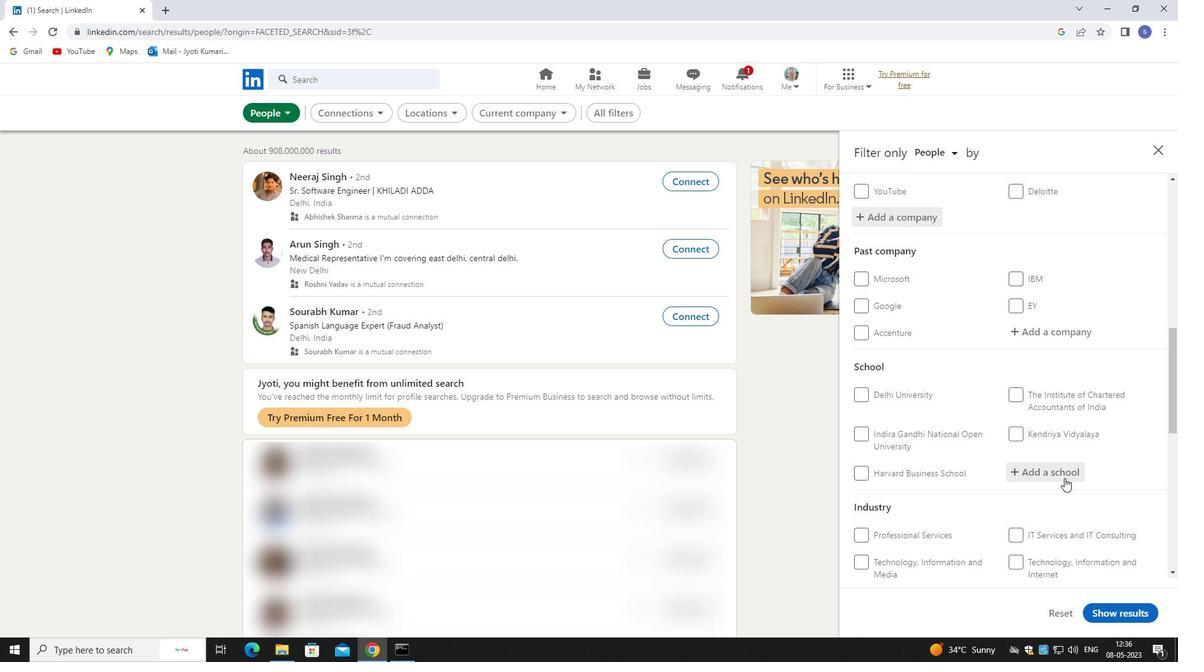 
Action: Mouse pressed left at (1064, 478)
Screenshot: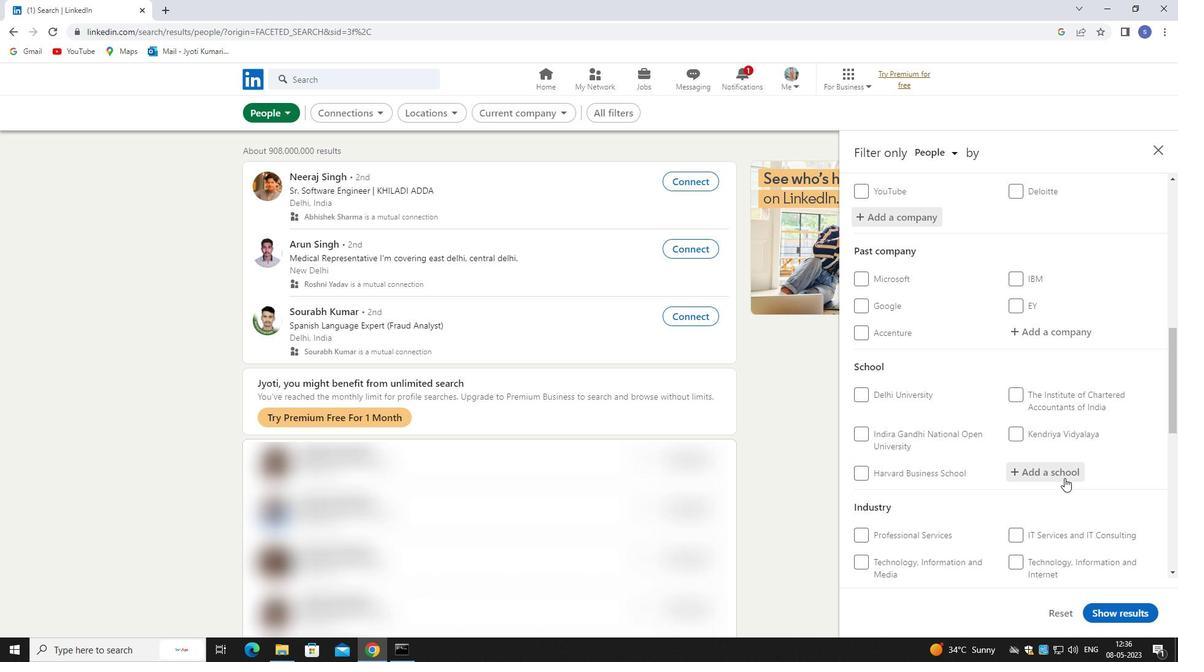 
Action: Mouse moved to (1064, 478)
Screenshot: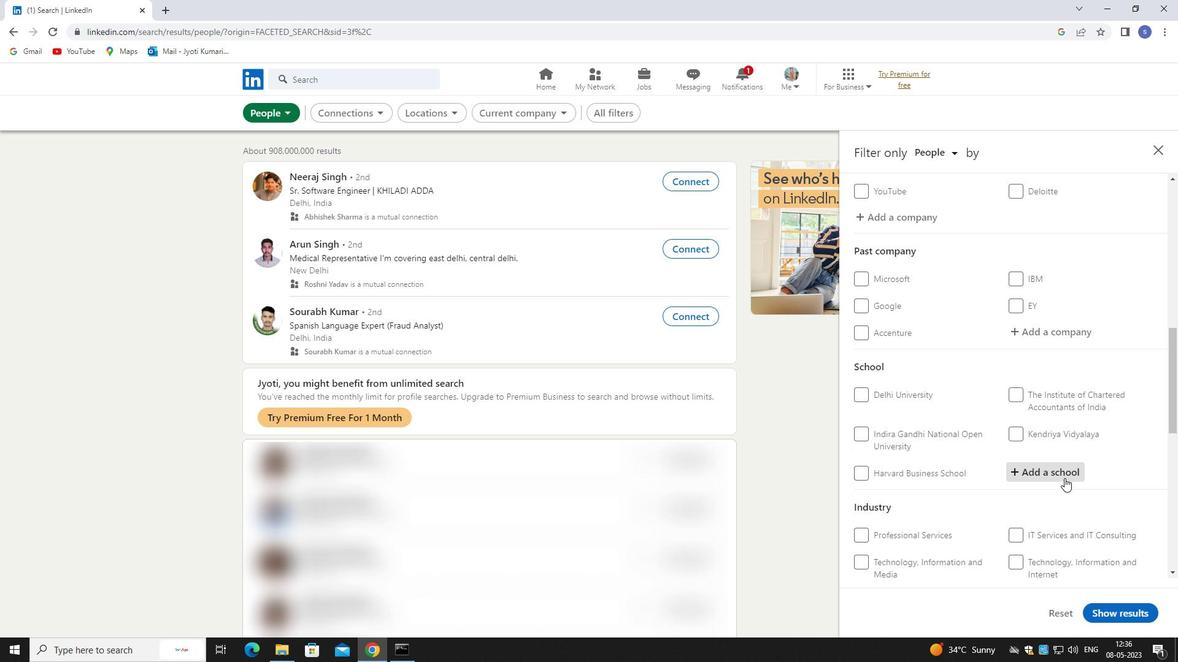 
Action: Key pressed <Key.shift>GYAN<Key.space>GANGA<Key.space>
Screenshot: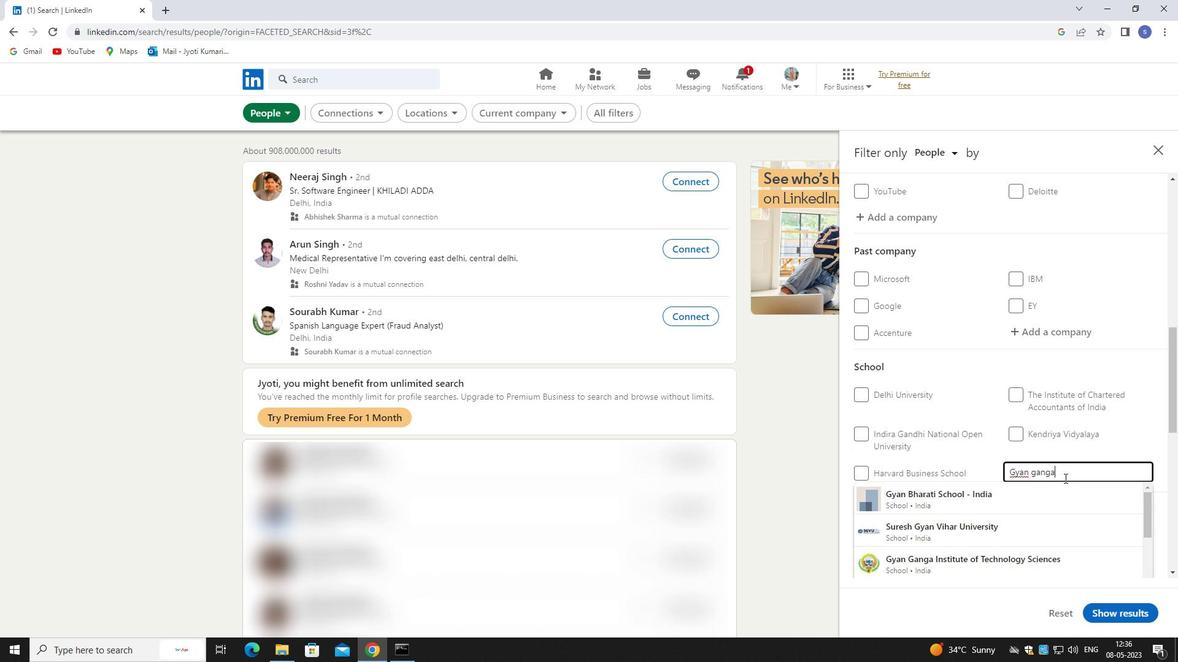 
Action: Mouse moved to (1064, 529)
Screenshot: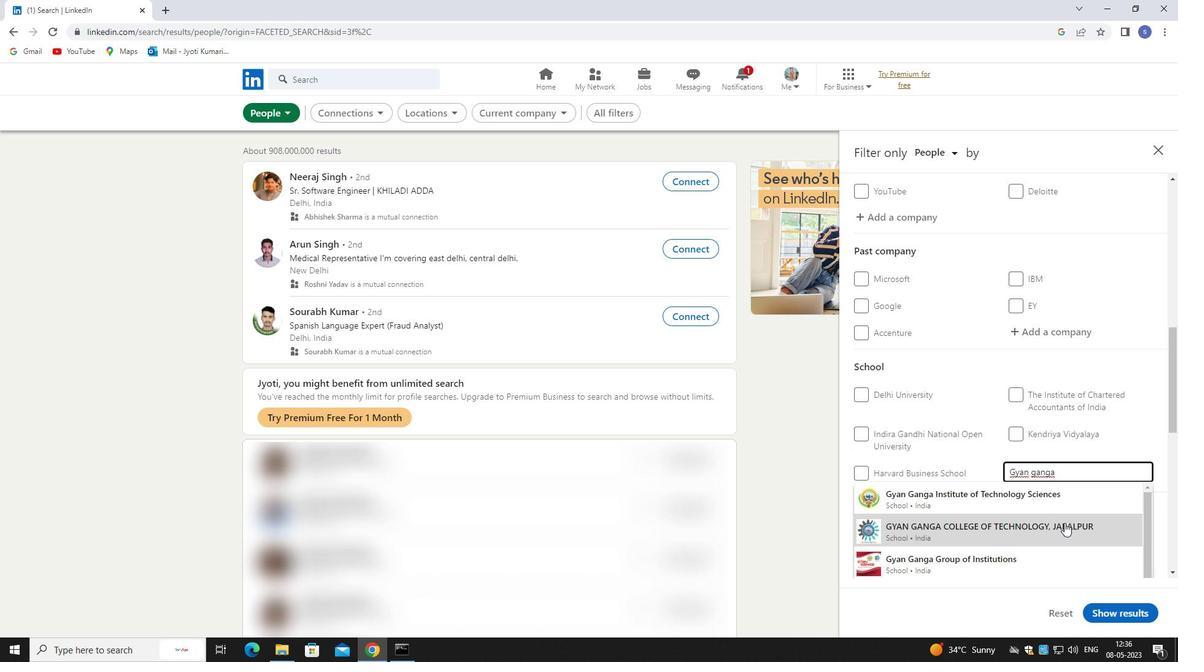
Action: Mouse pressed left at (1064, 529)
Screenshot: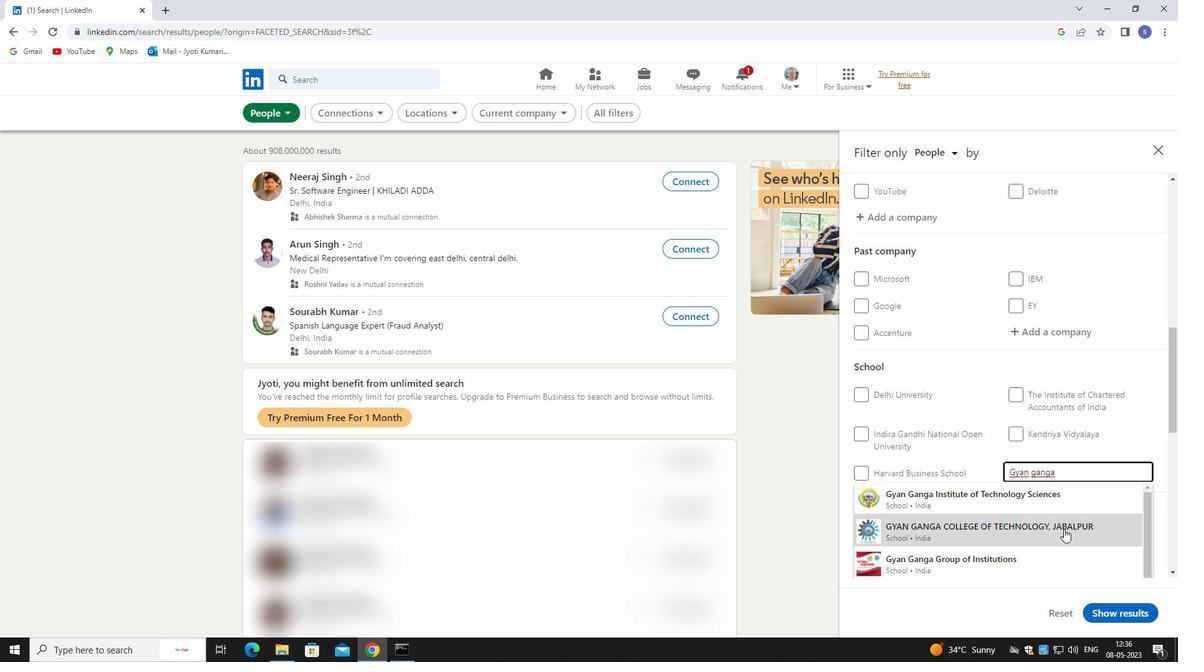 
Action: Mouse moved to (1064, 526)
Screenshot: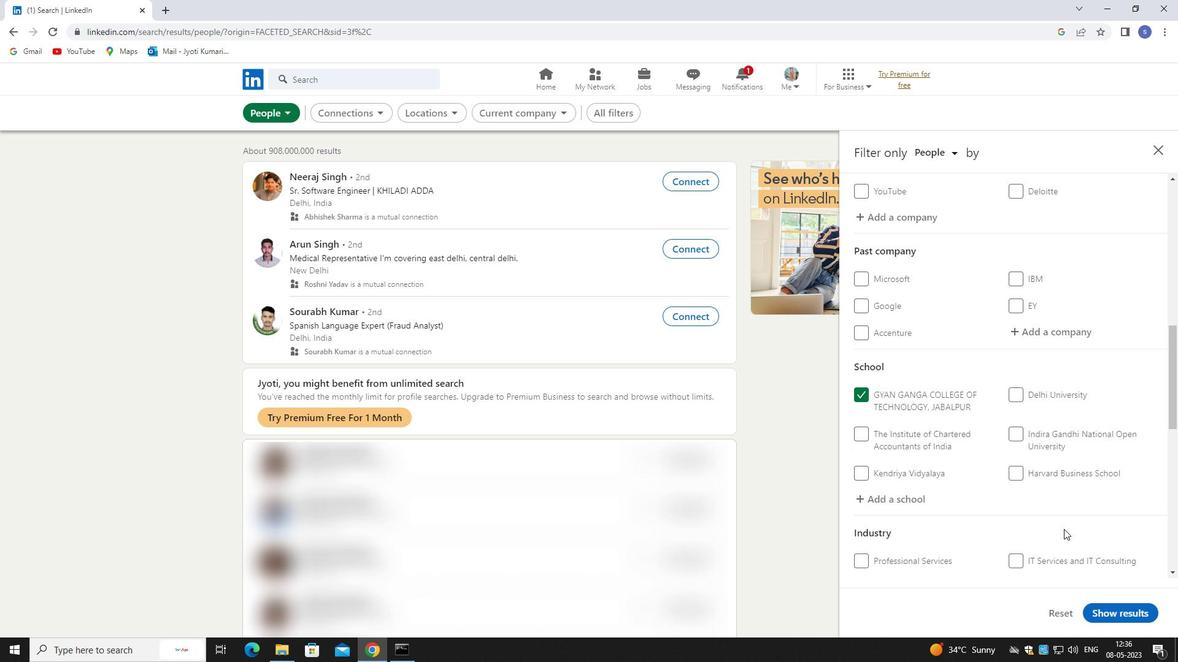 
Action: Mouse scrolled (1064, 525) with delta (0, 0)
Screenshot: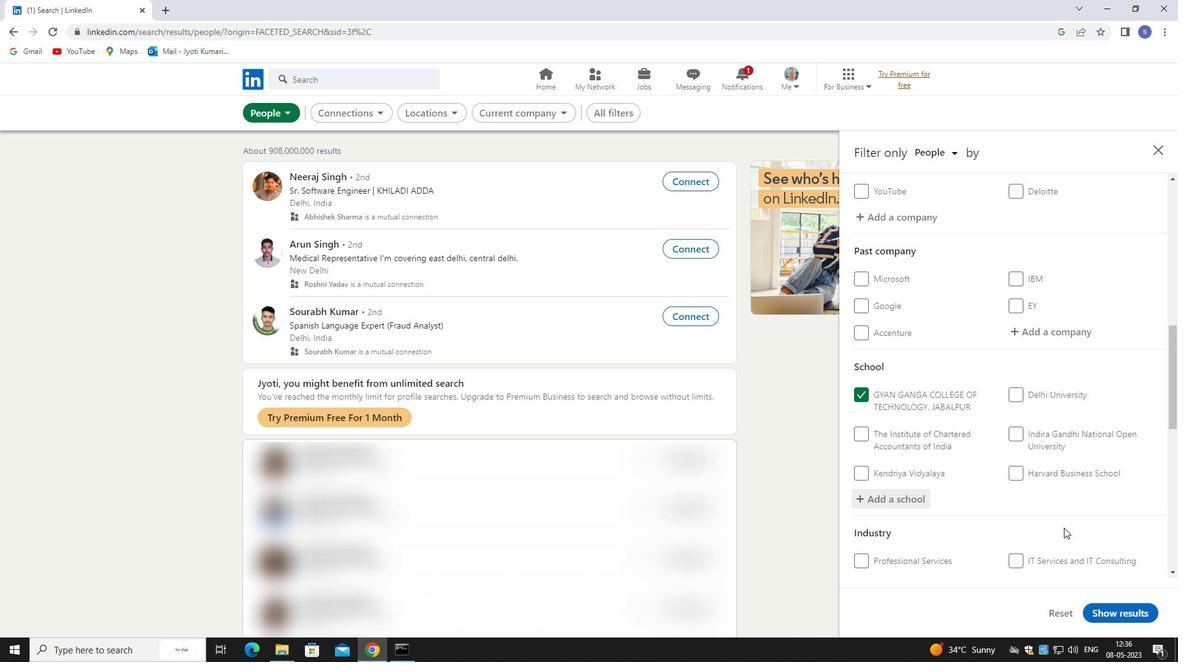 
Action: Mouse scrolled (1064, 525) with delta (0, 0)
Screenshot: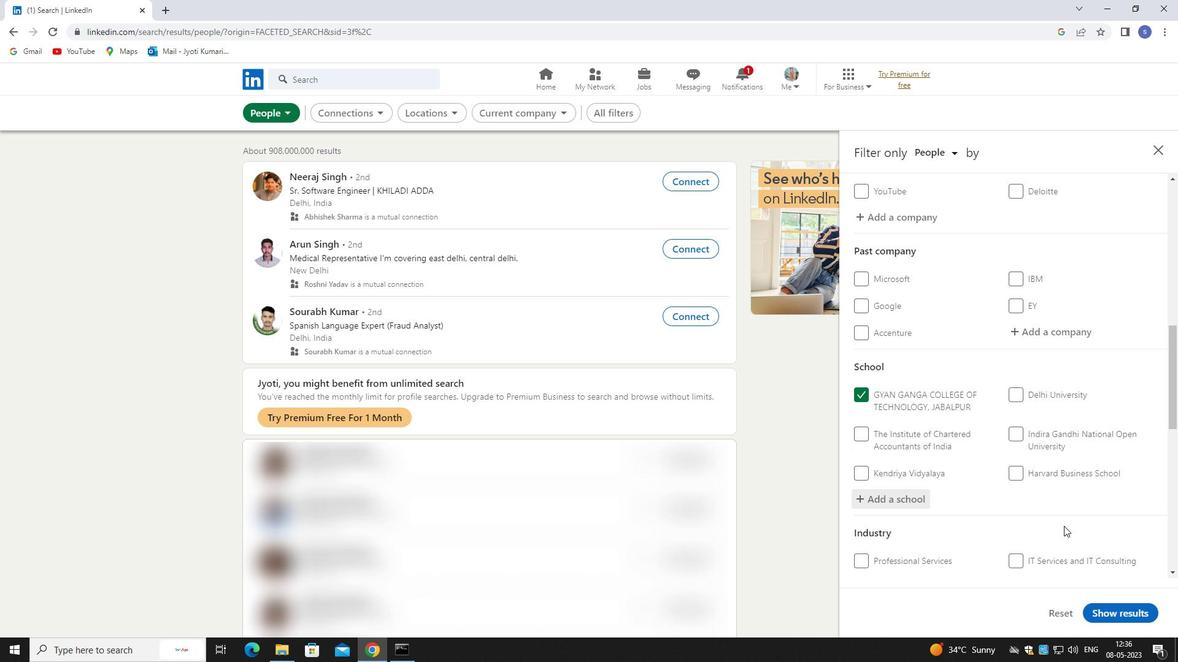 
Action: Mouse moved to (1063, 525)
Screenshot: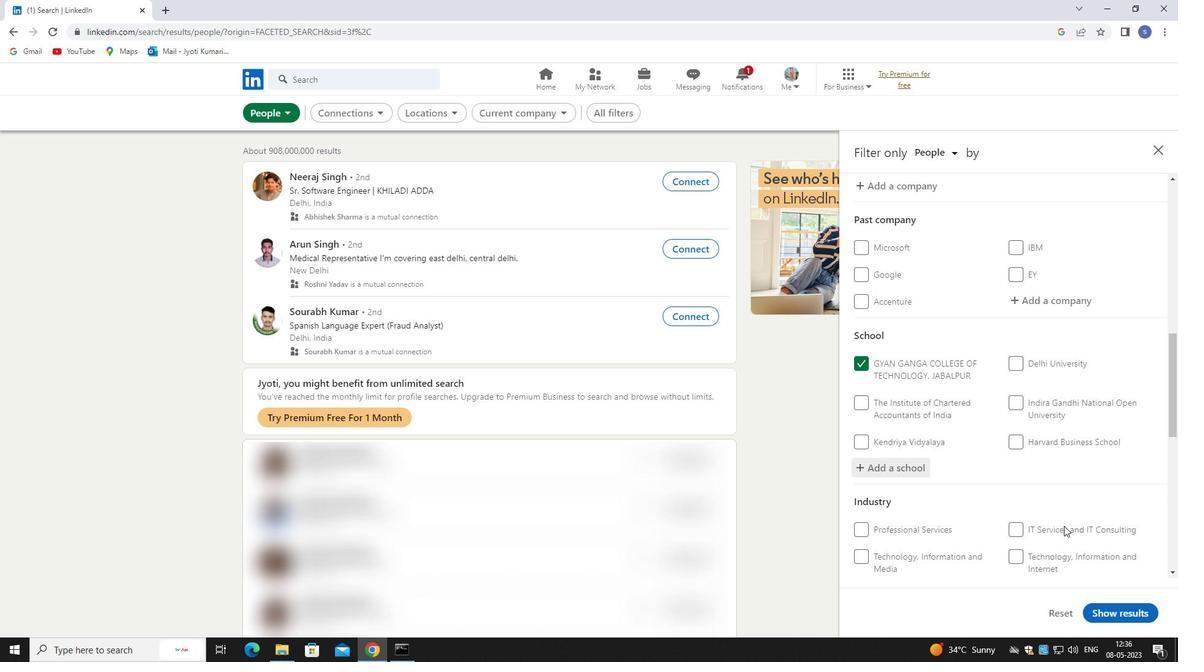 
Action: Mouse scrolled (1063, 525) with delta (0, 0)
Screenshot: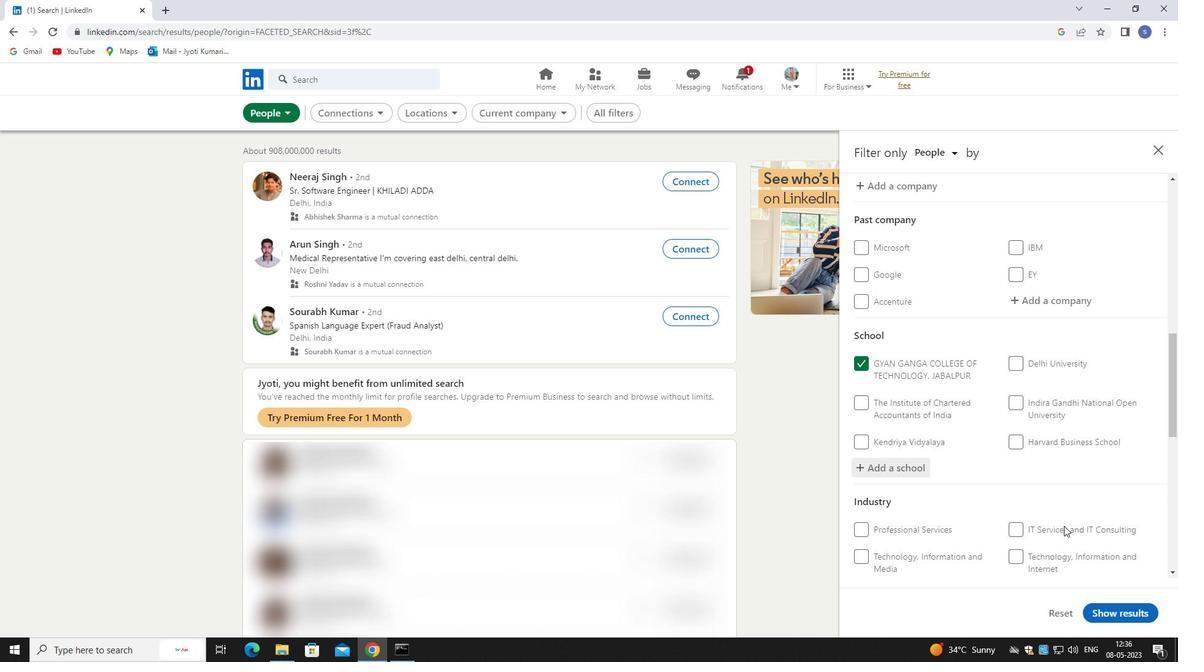 
Action: Mouse moved to (1061, 441)
Screenshot: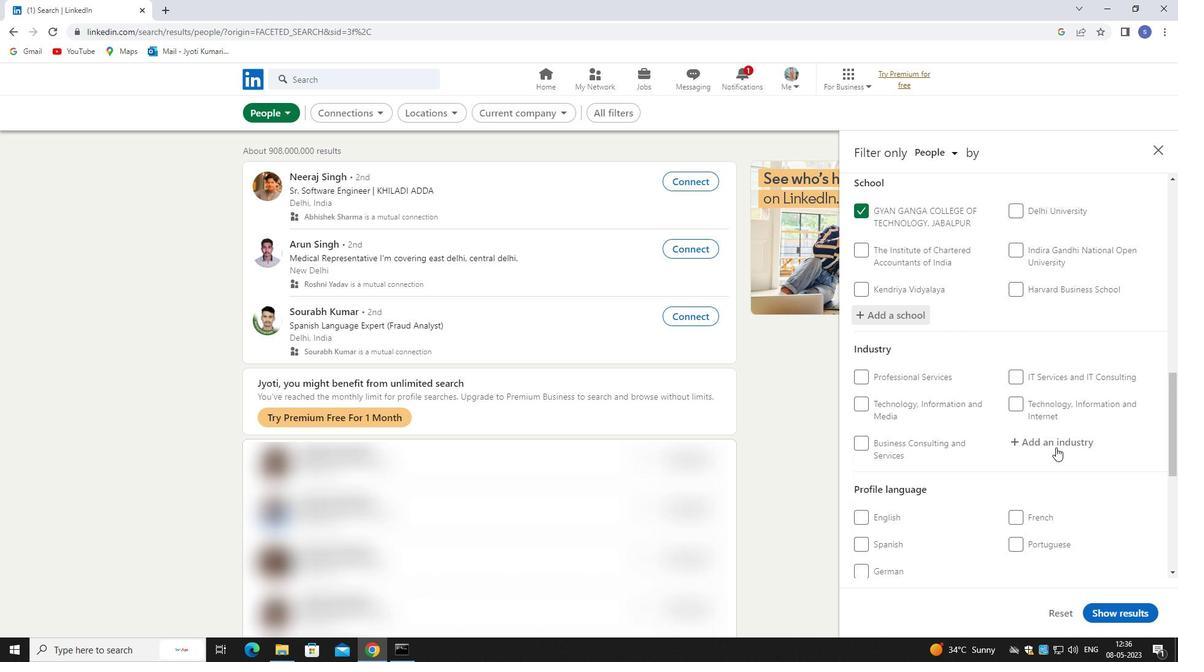 
Action: Mouse pressed left at (1061, 441)
Screenshot: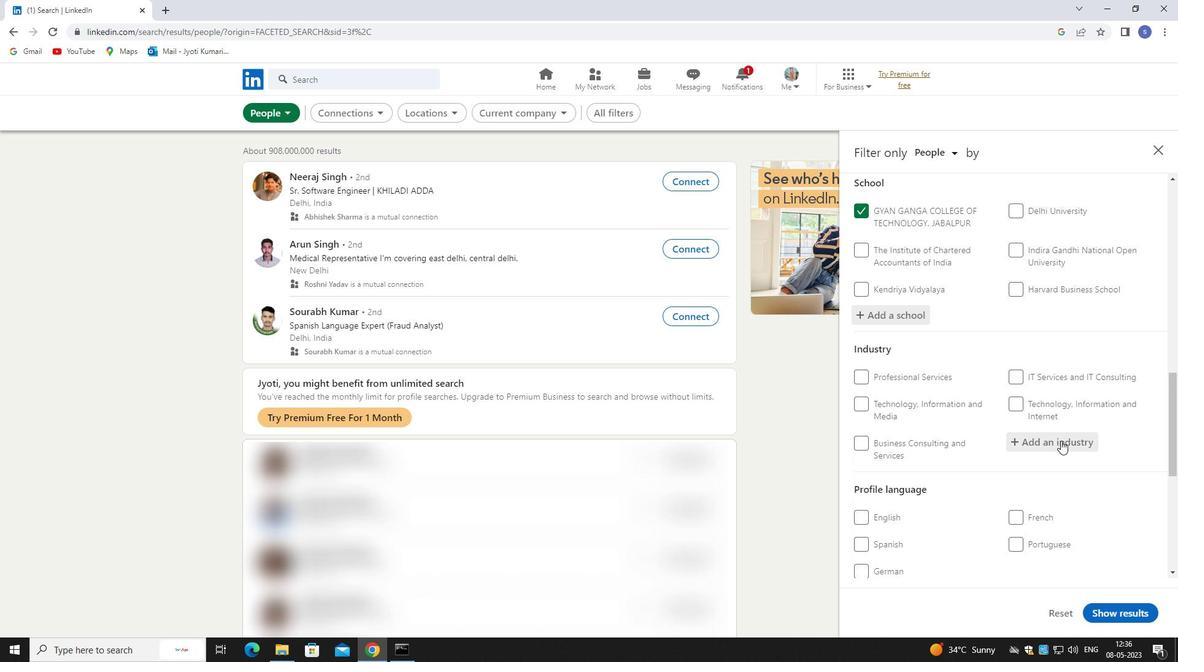 
Action: Key pressed PERSOM<Key.backspace>NAL<Key.space>AND<Key.space>LAUN
Screenshot: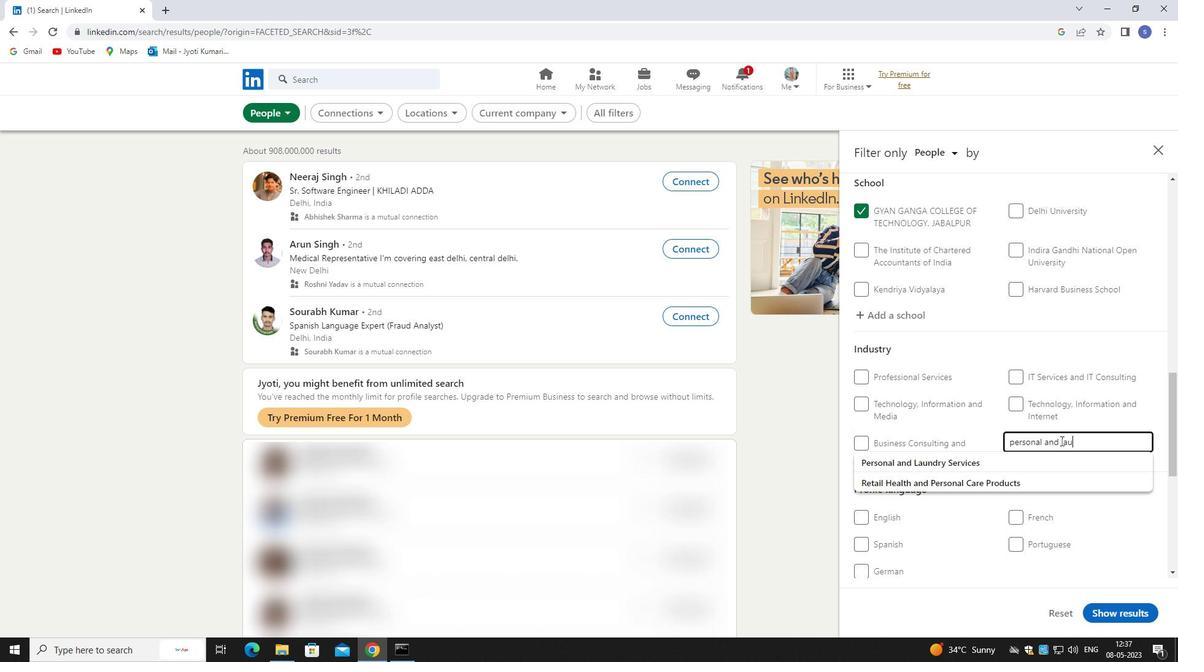 
Action: Mouse moved to (1043, 466)
Screenshot: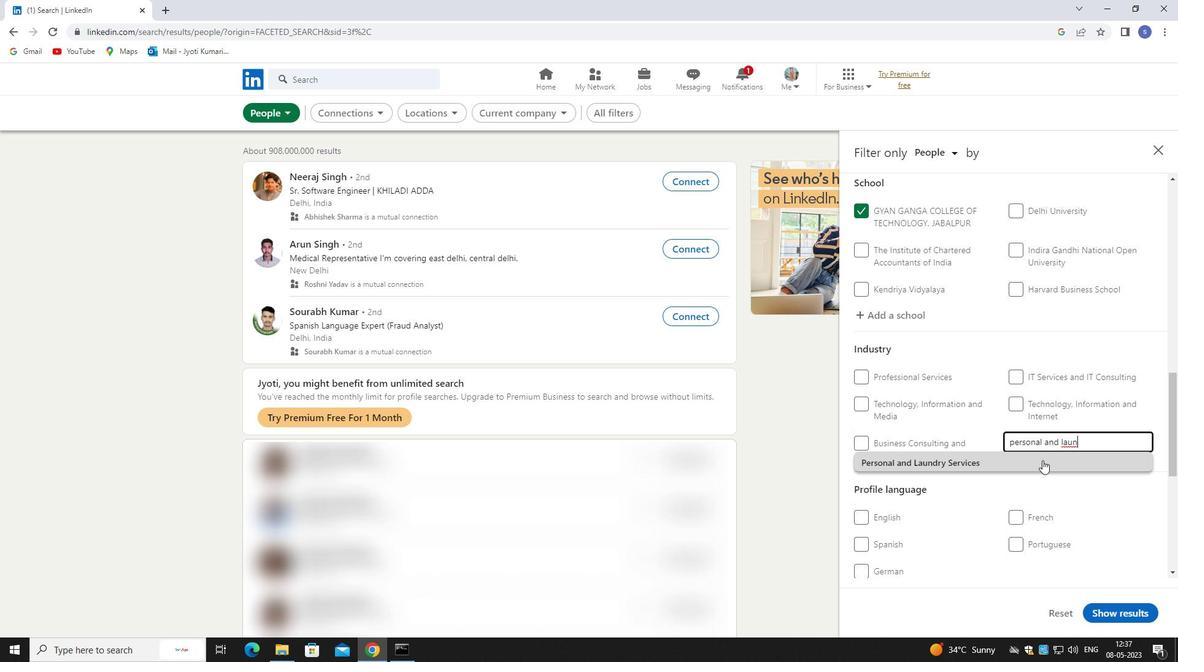 
Action: Mouse pressed left at (1043, 466)
Screenshot: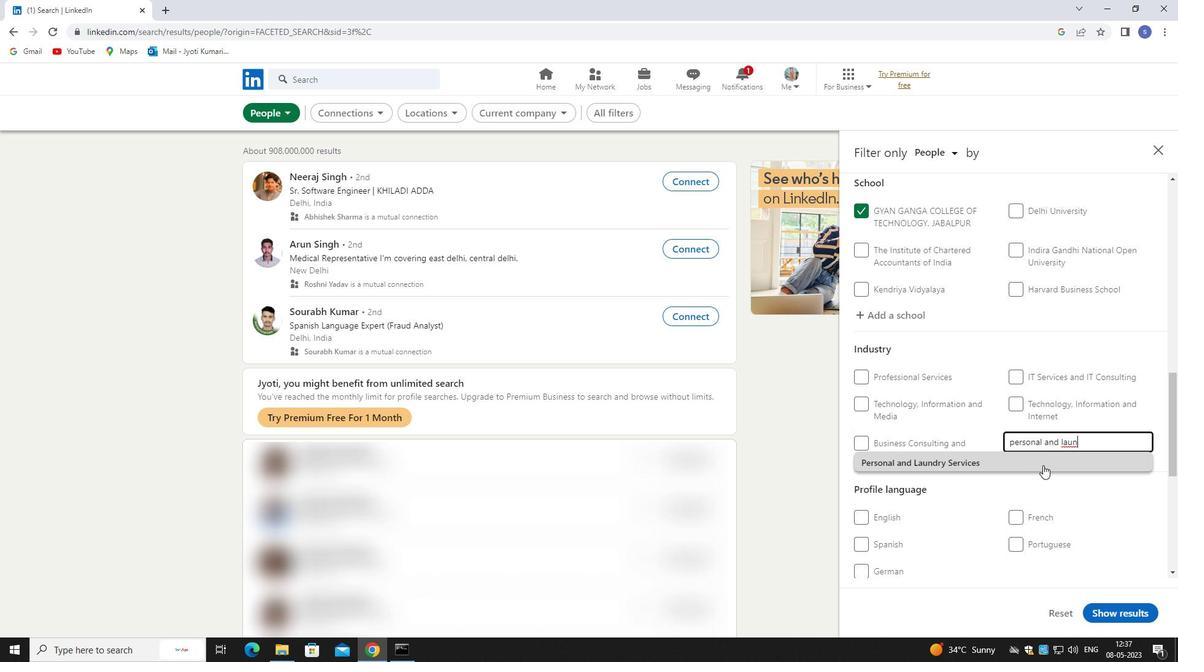 
Action: Mouse moved to (1043, 465)
Screenshot: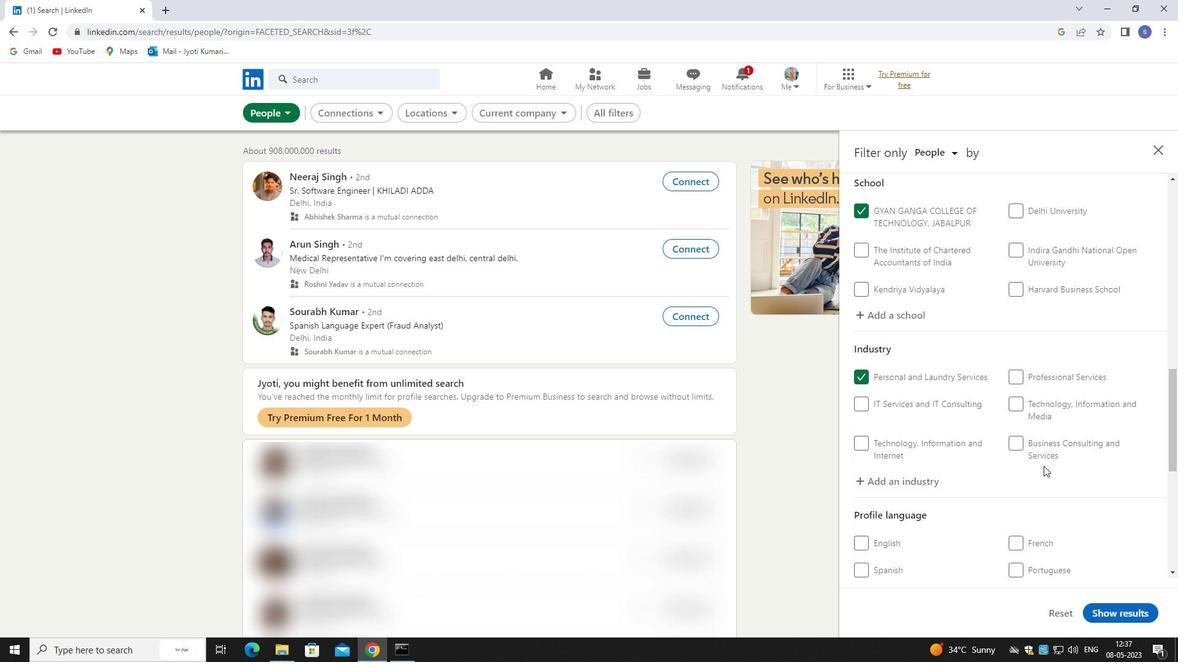 
Action: Mouse scrolled (1043, 464) with delta (0, 0)
Screenshot: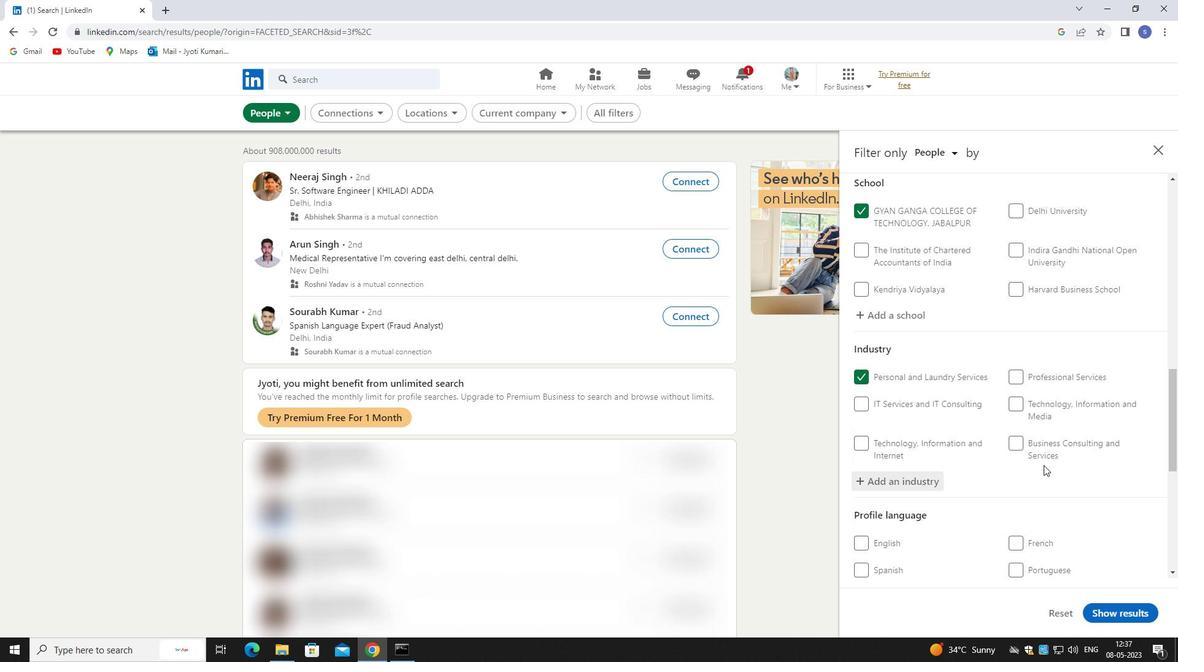 
Action: Mouse scrolled (1043, 464) with delta (0, 0)
Screenshot: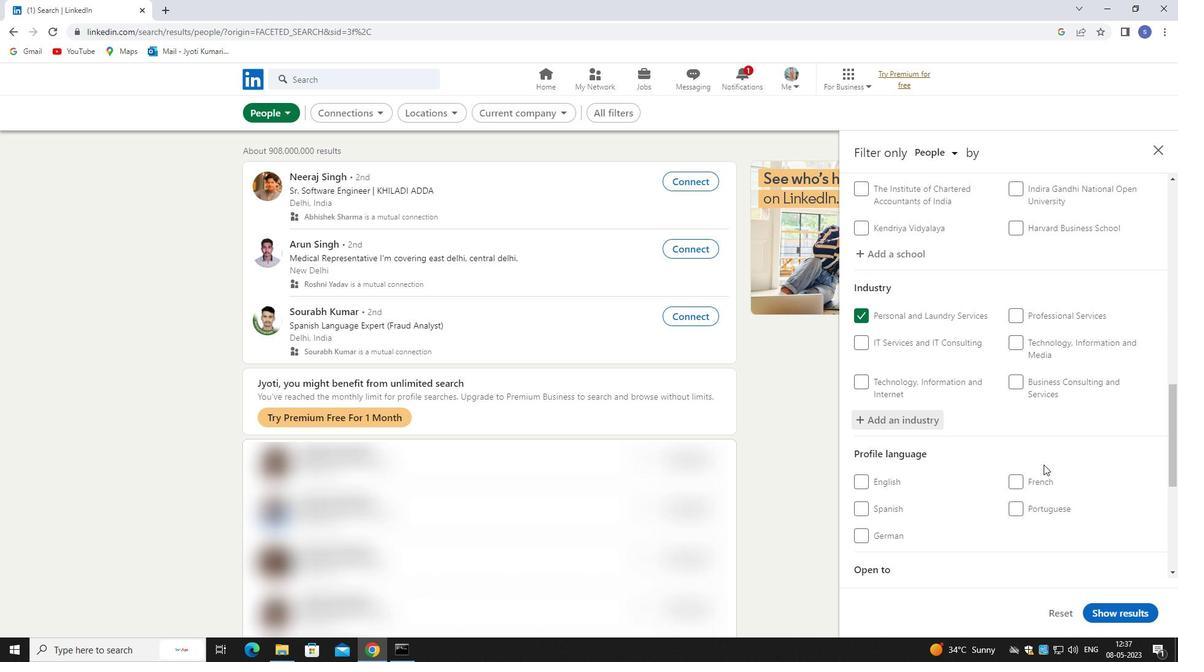 
Action: Mouse scrolled (1043, 464) with delta (0, 0)
Screenshot: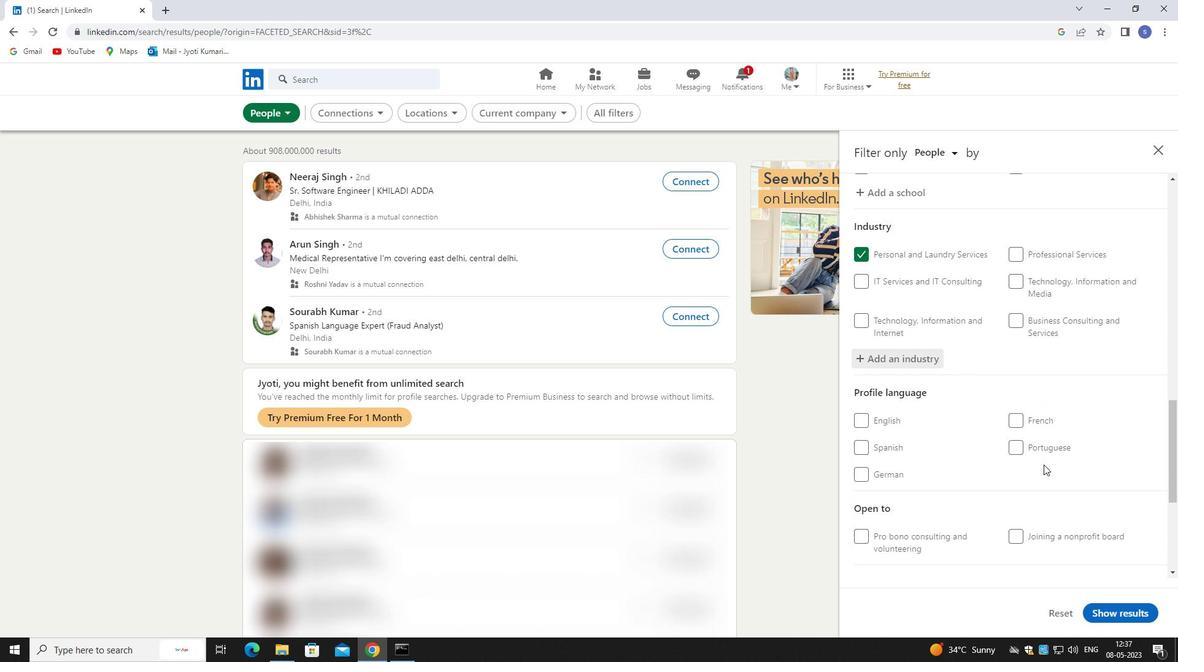 
Action: Mouse moved to (1026, 356)
Screenshot: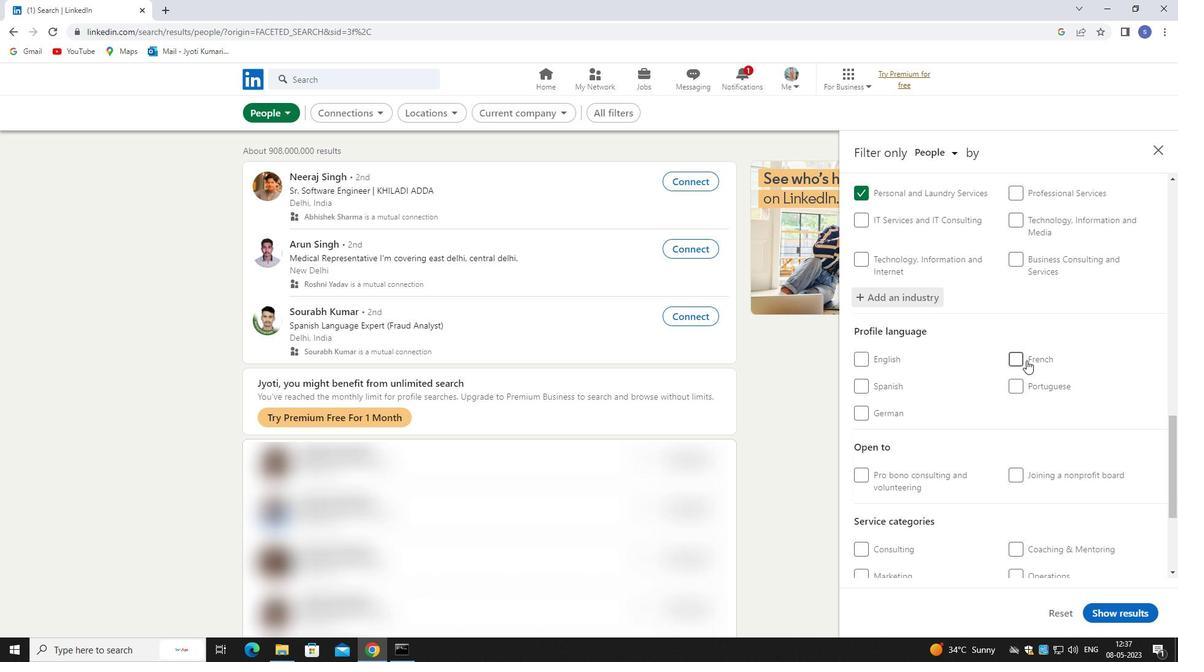
Action: Mouse pressed left at (1026, 356)
Screenshot: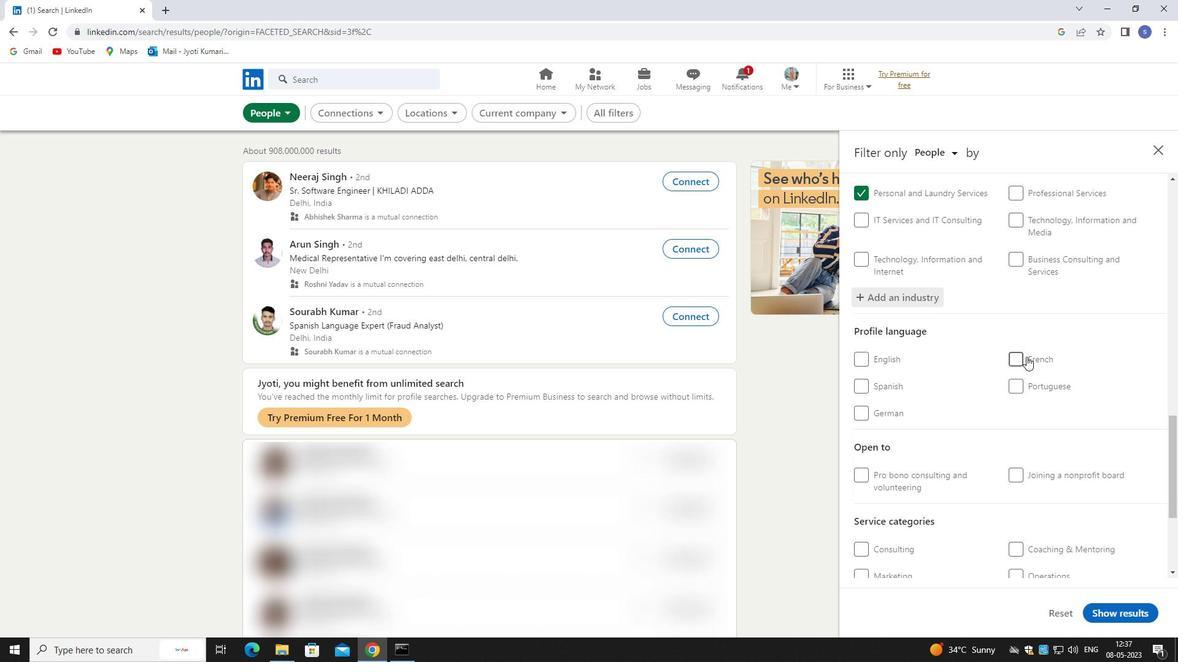 
Action: Mouse moved to (1029, 368)
Screenshot: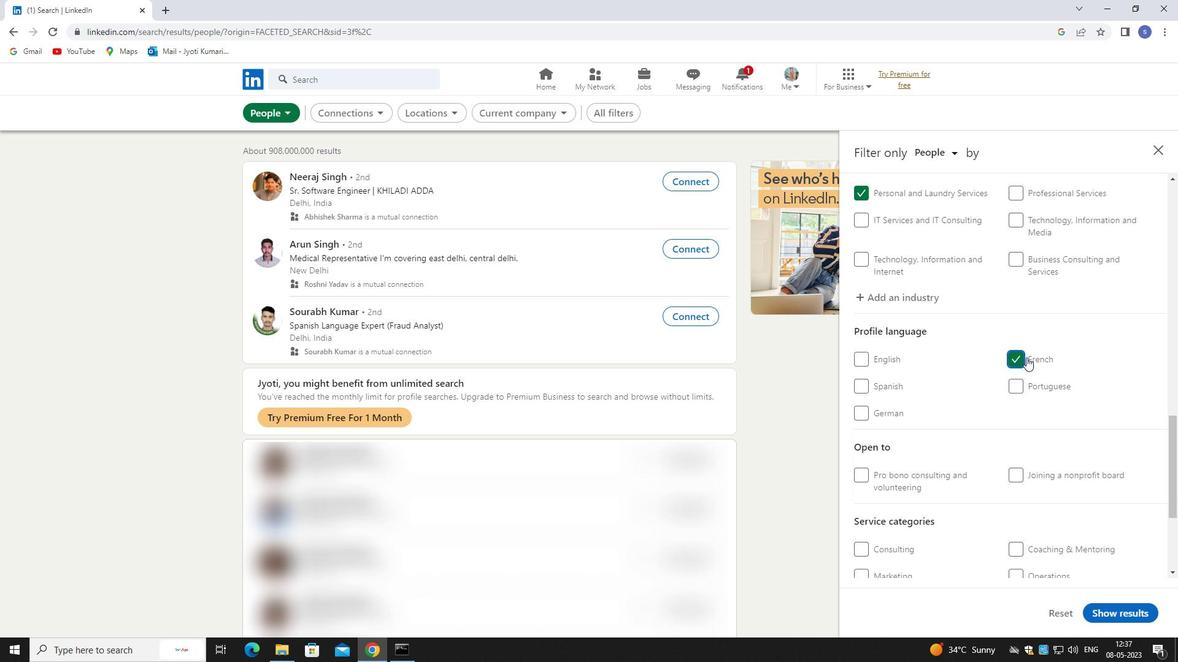 
Action: Mouse scrolled (1029, 368) with delta (0, 0)
Screenshot: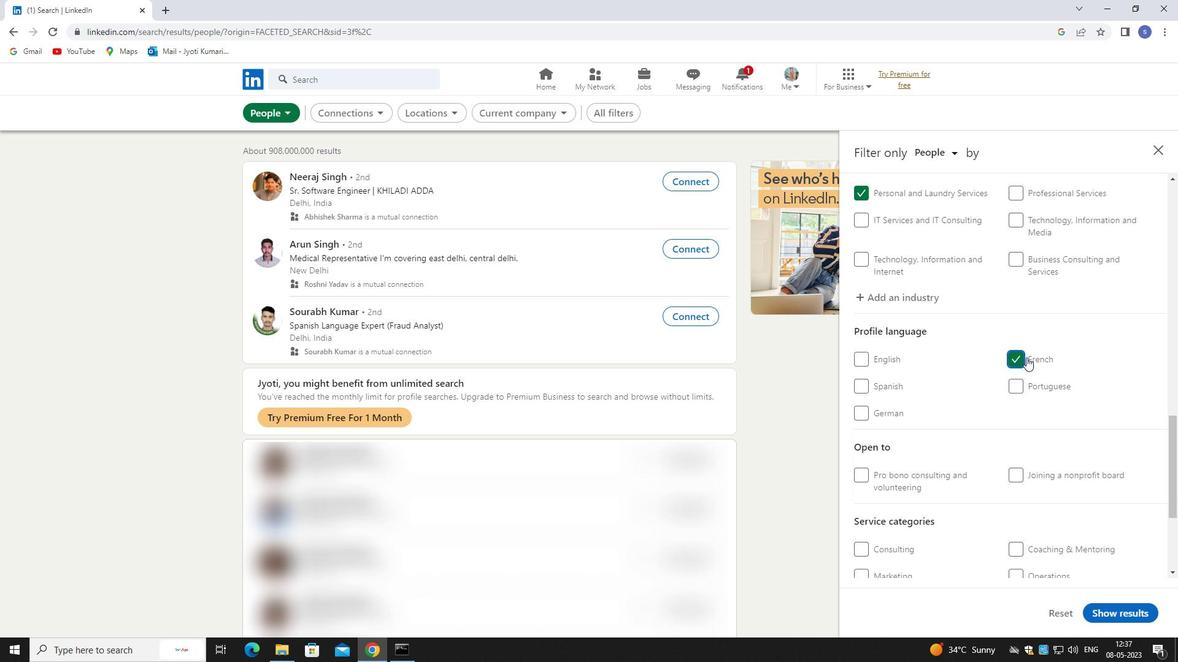
Action: Mouse moved to (1029, 371)
Screenshot: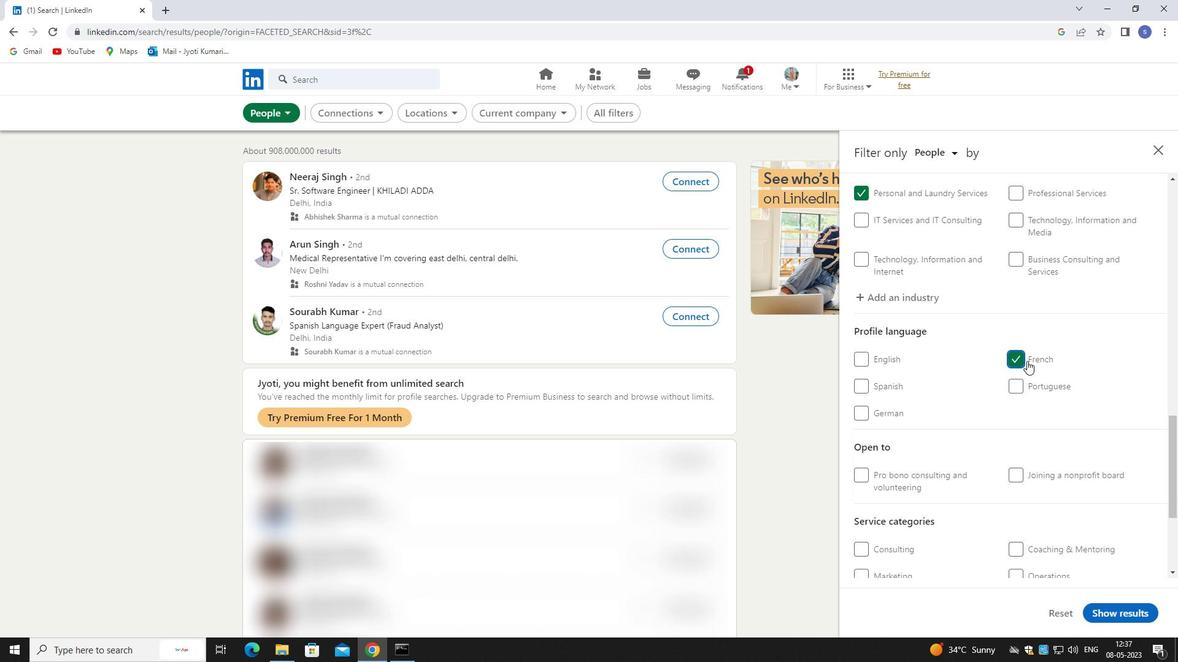 
Action: Mouse scrolled (1029, 371) with delta (0, 0)
Screenshot: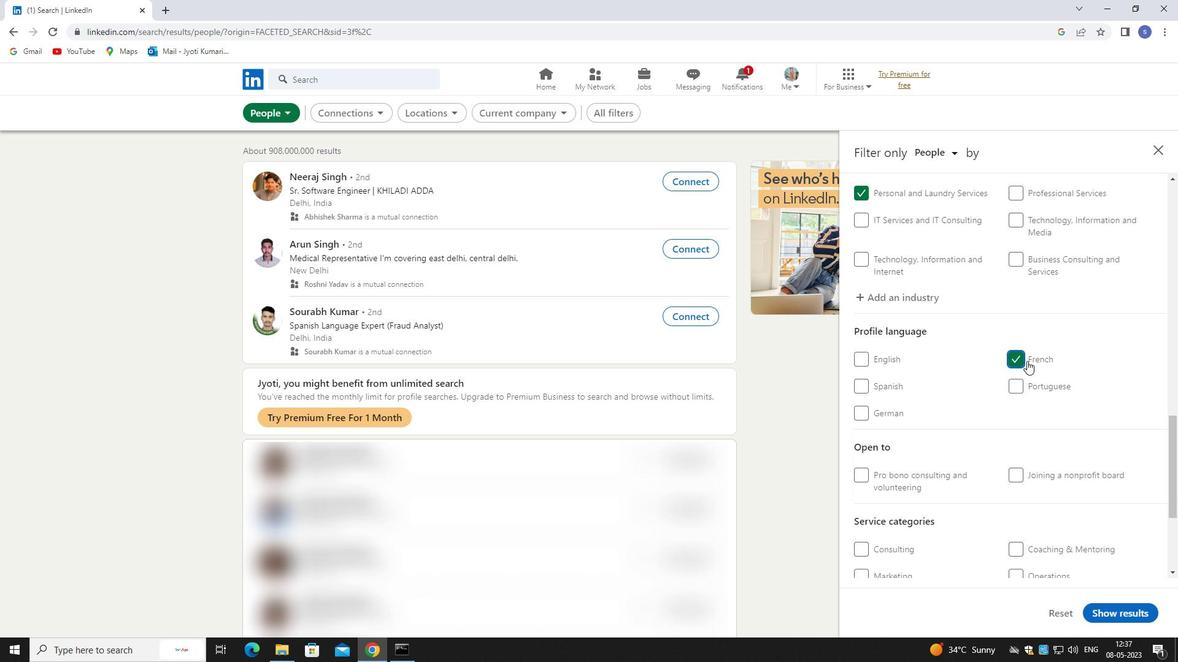 
Action: Mouse moved to (1029, 373)
Screenshot: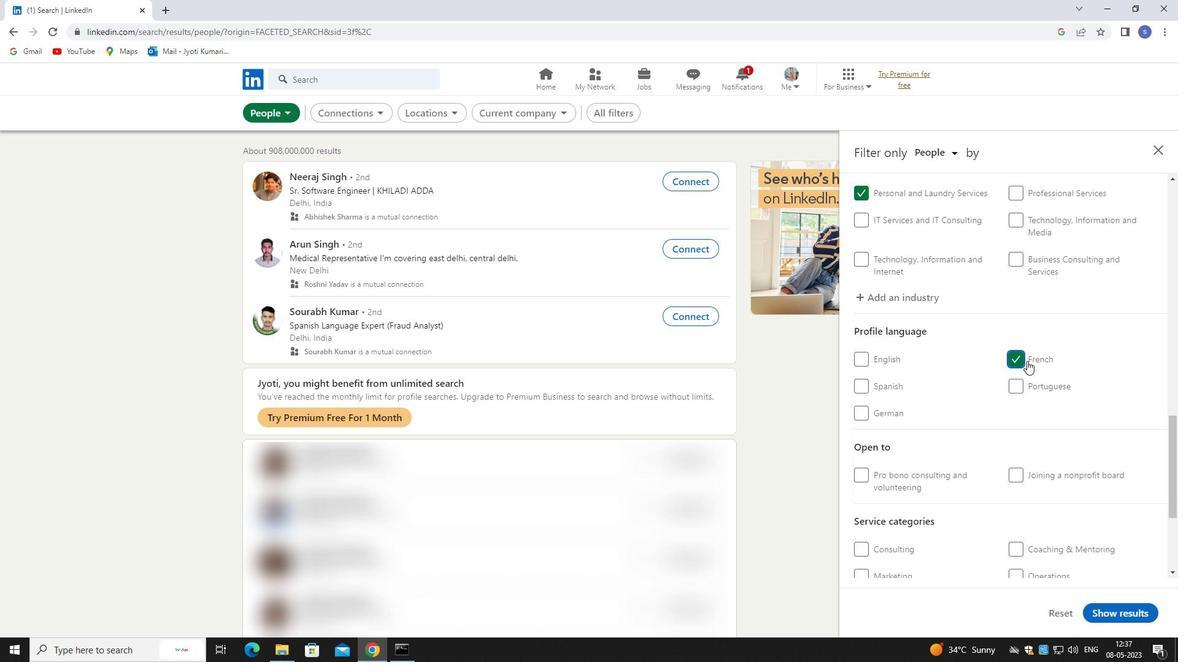 
Action: Mouse scrolled (1029, 373) with delta (0, 0)
Screenshot: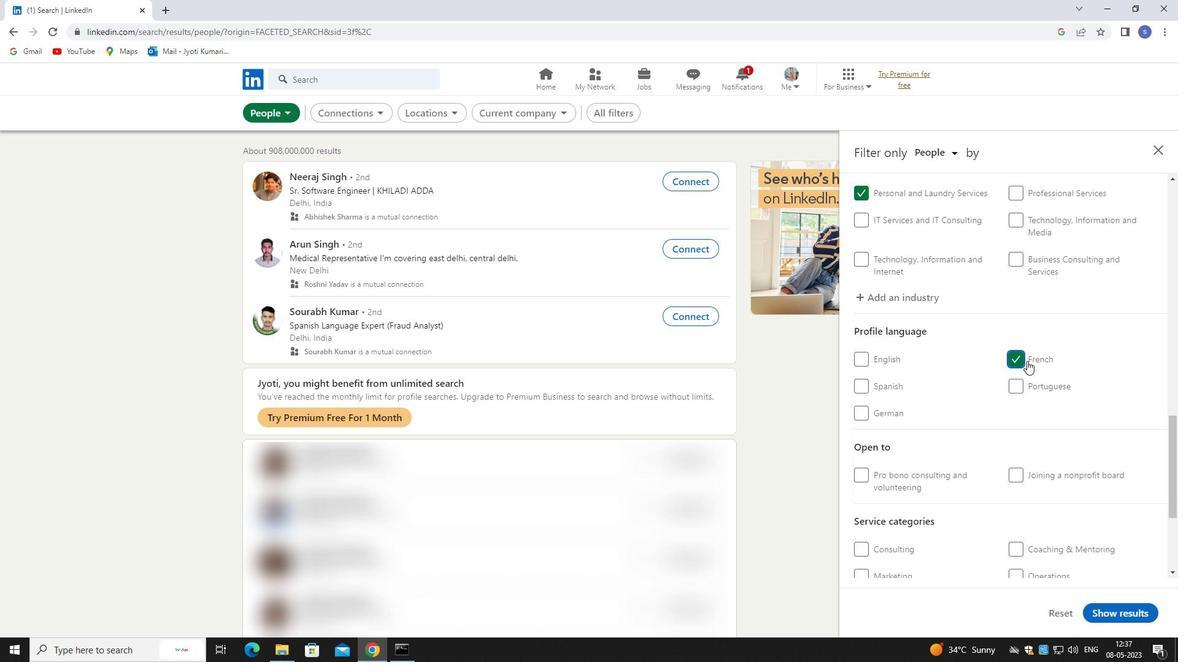 
Action: Mouse moved to (1056, 415)
Screenshot: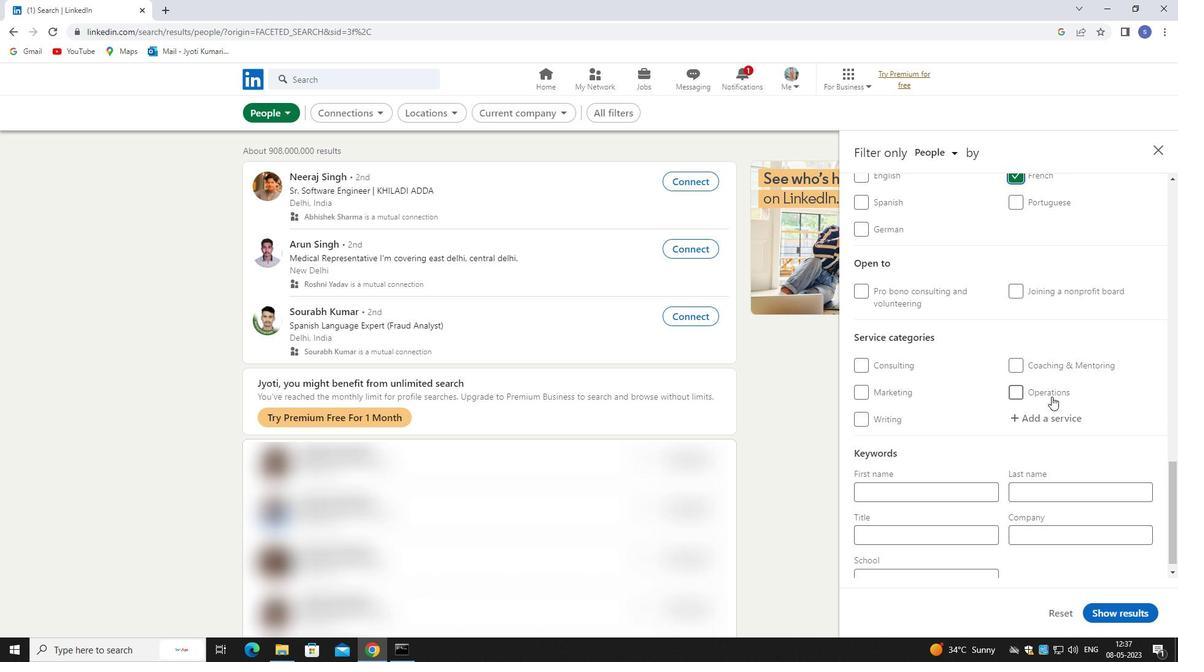 
Action: Mouse pressed left at (1056, 415)
Screenshot: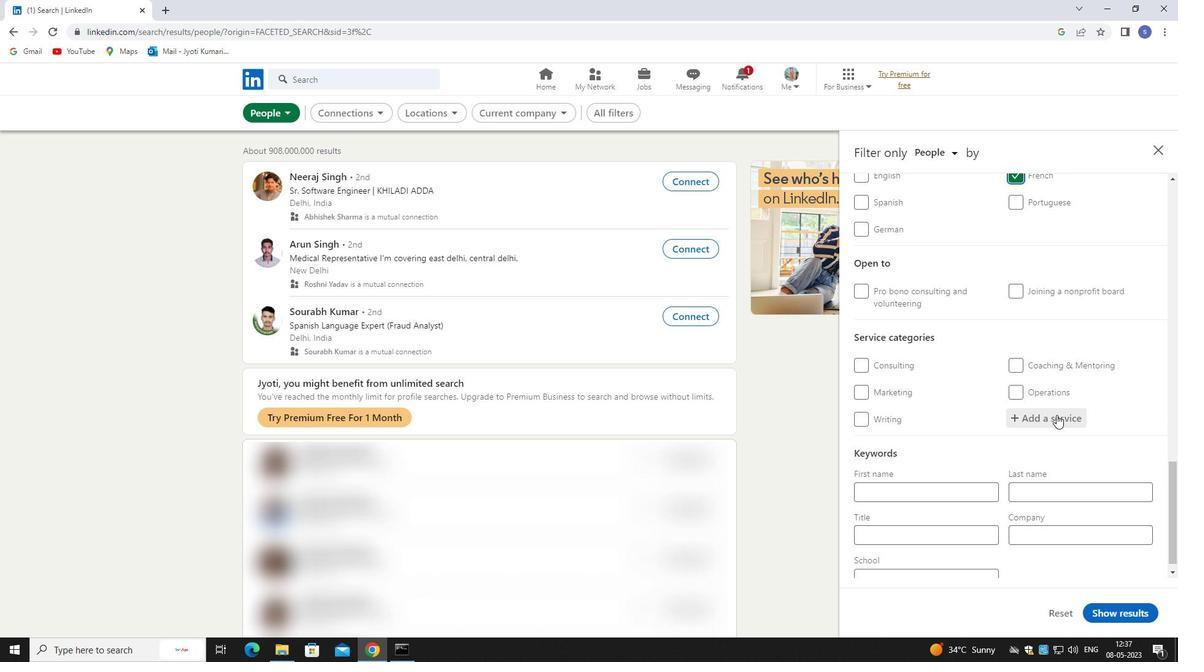 
Action: Mouse moved to (1059, 416)
Screenshot: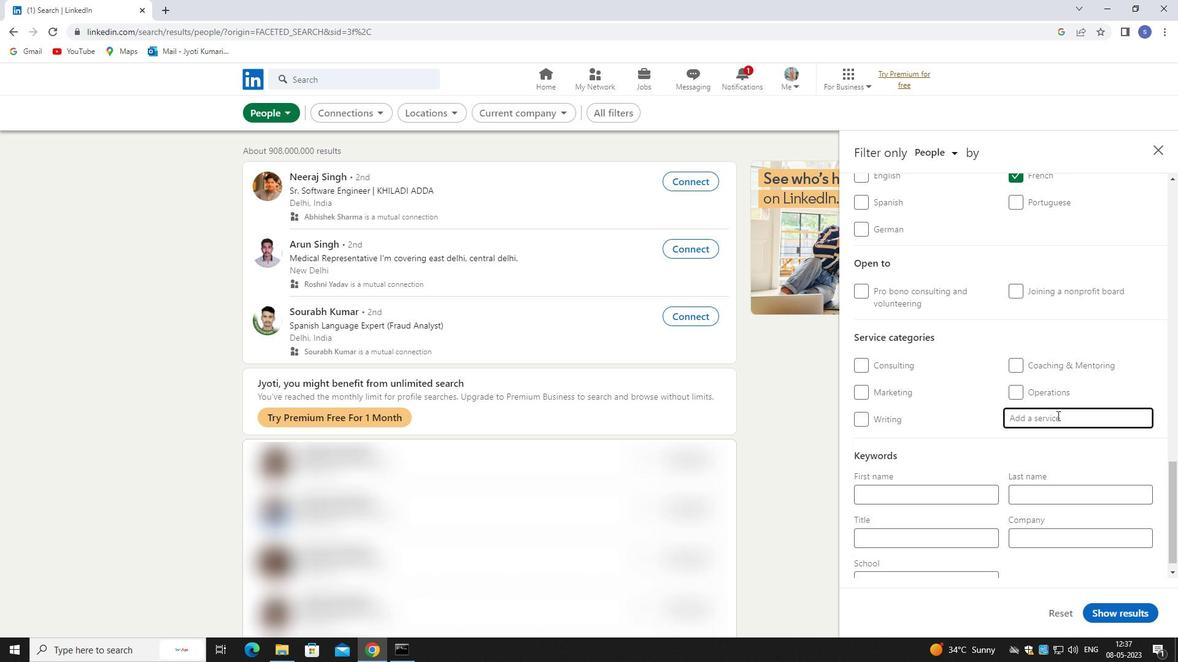 
Action: Key pressed DJING
Screenshot: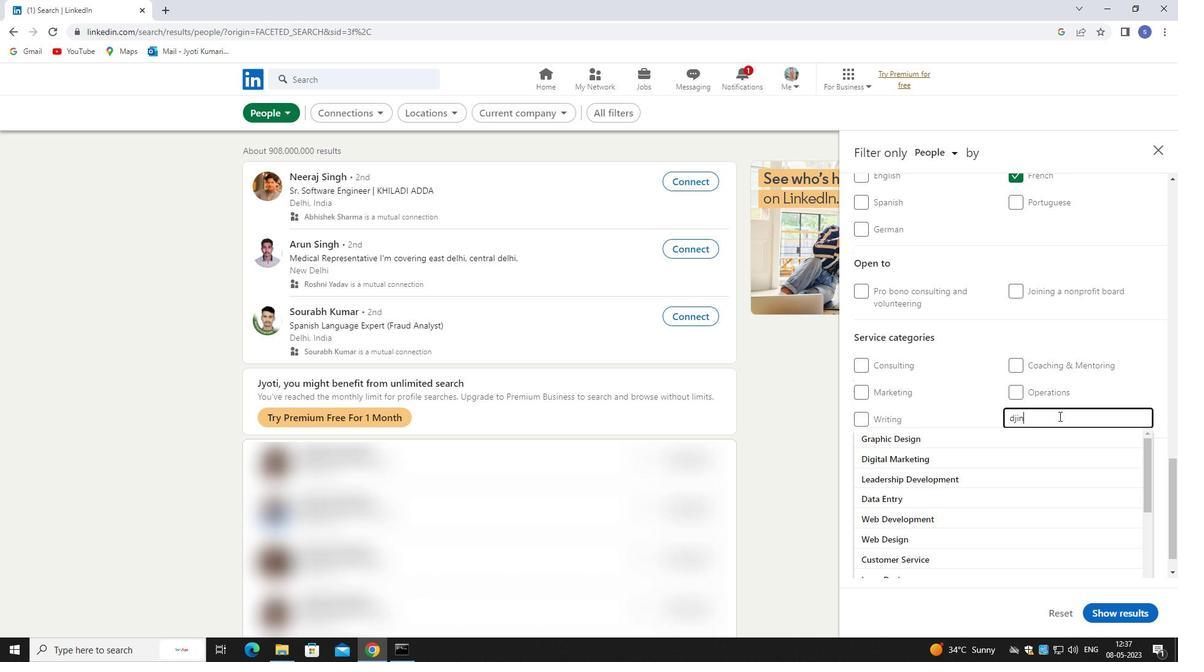 
Action: Mouse moved to (1053, 438)
Screenshot: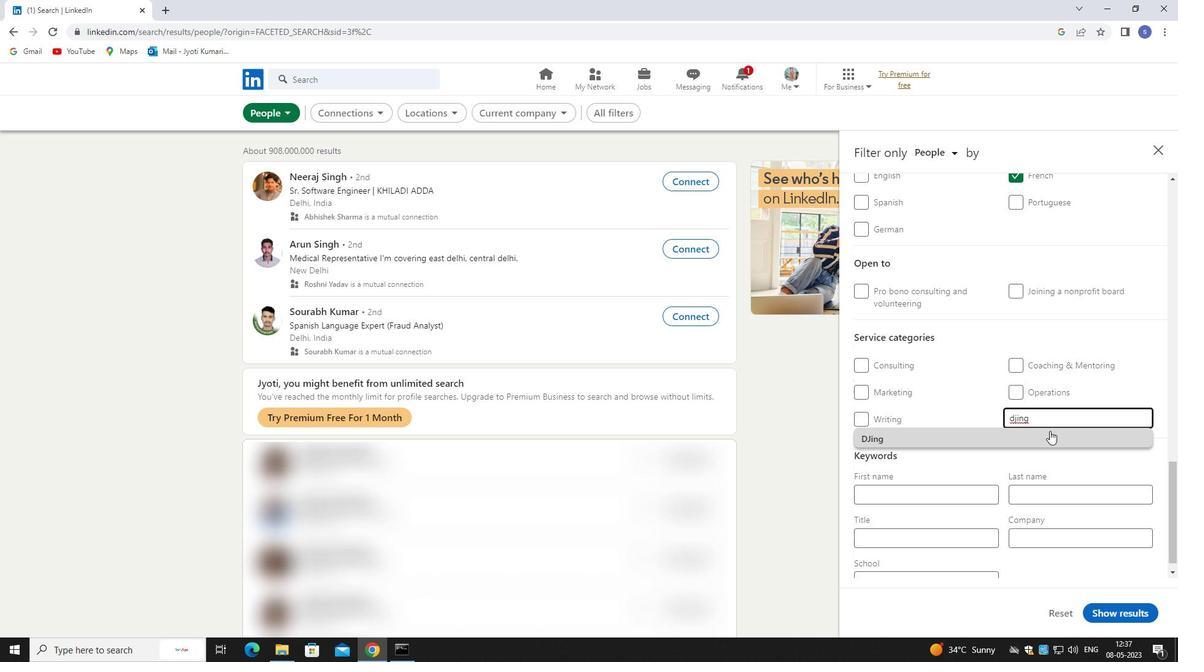 
Action: Mouse pressed left at (1053, 438)
Screenshot: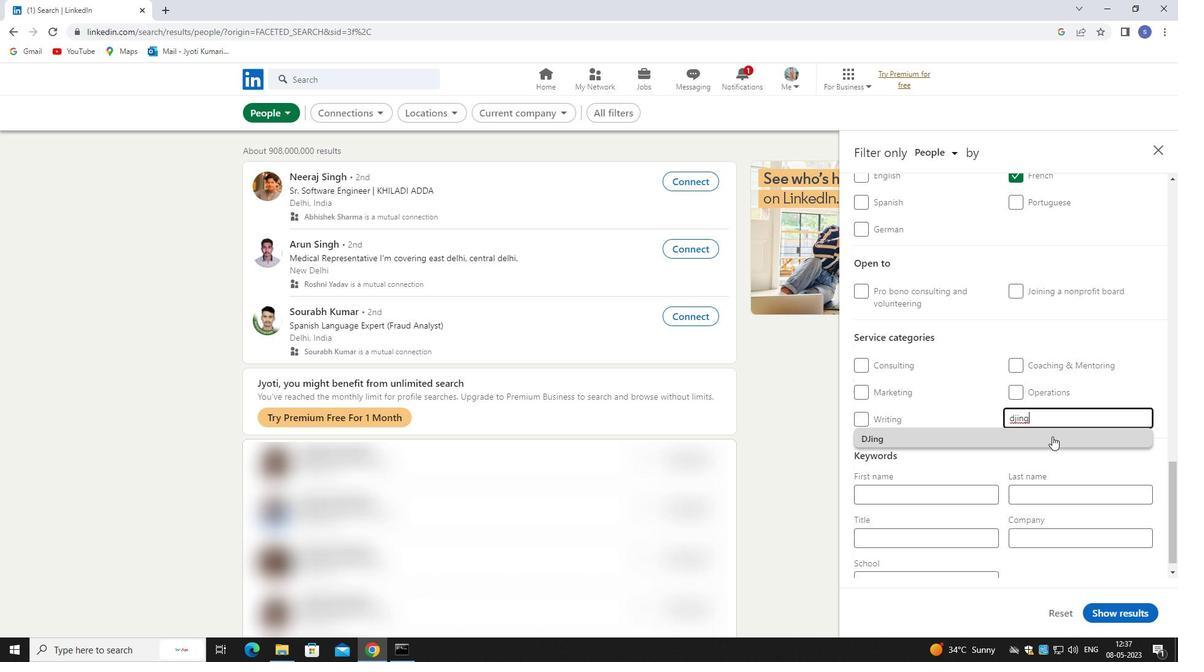 
Action: Mouse moved to (1053, 439)
Screenshot: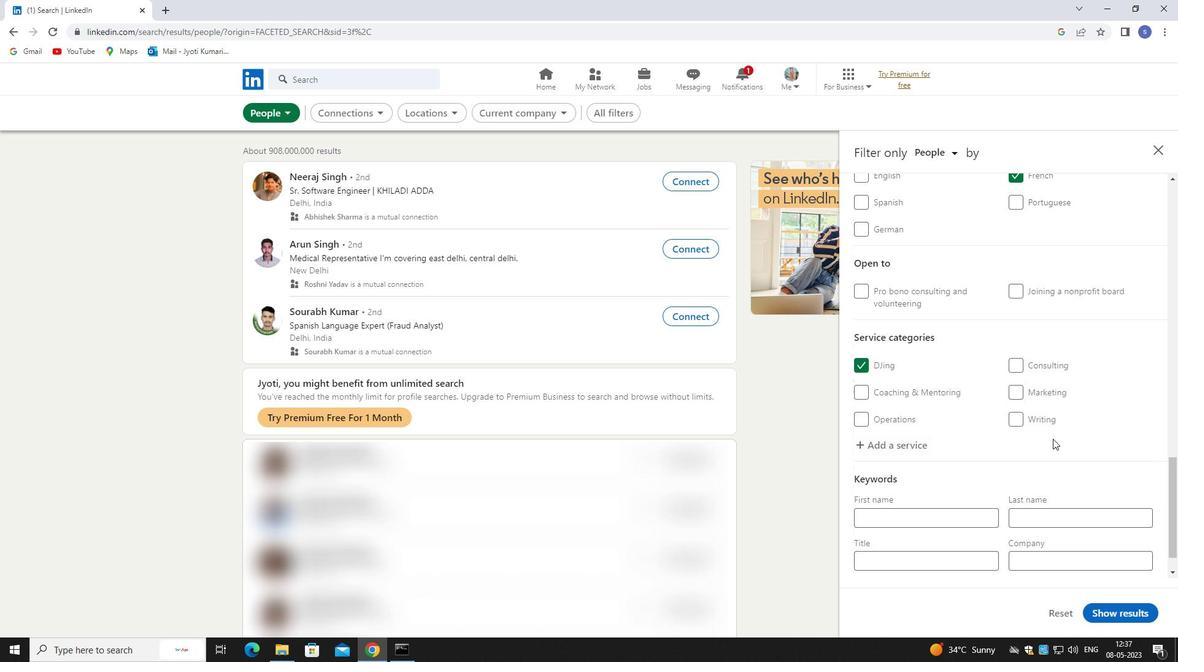 
Action: Mouse scrolled (1053, 438) with delta (0, 0)
Screenshot: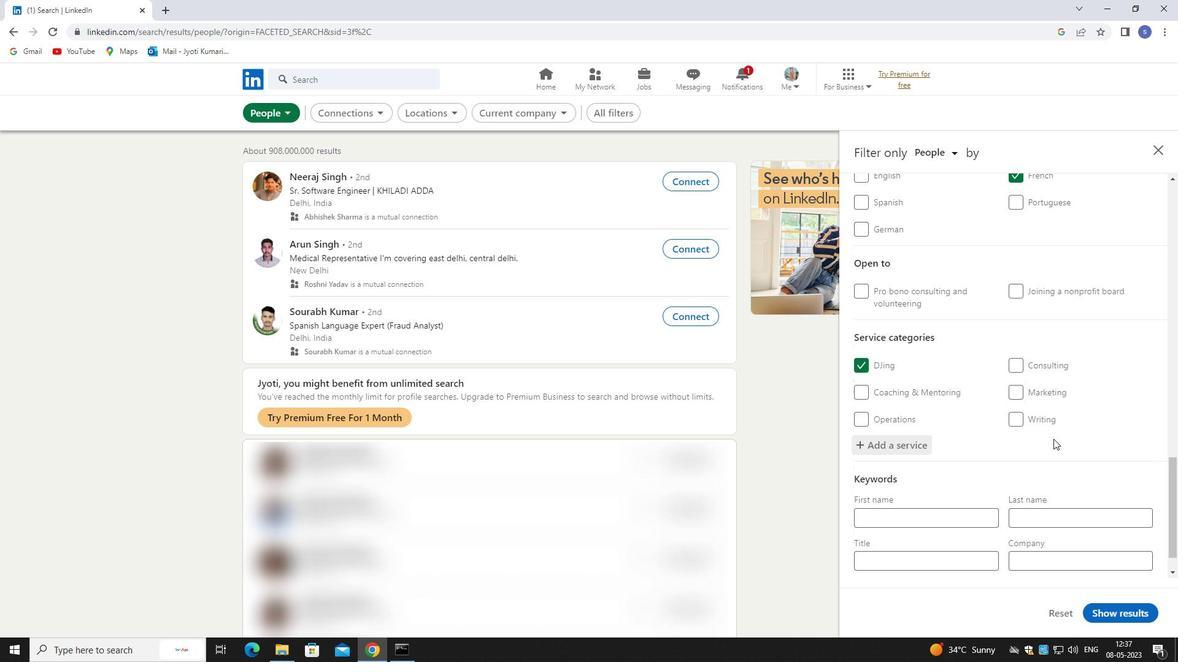 
Action: Mouse moved to (1054, 439)
Screenshot: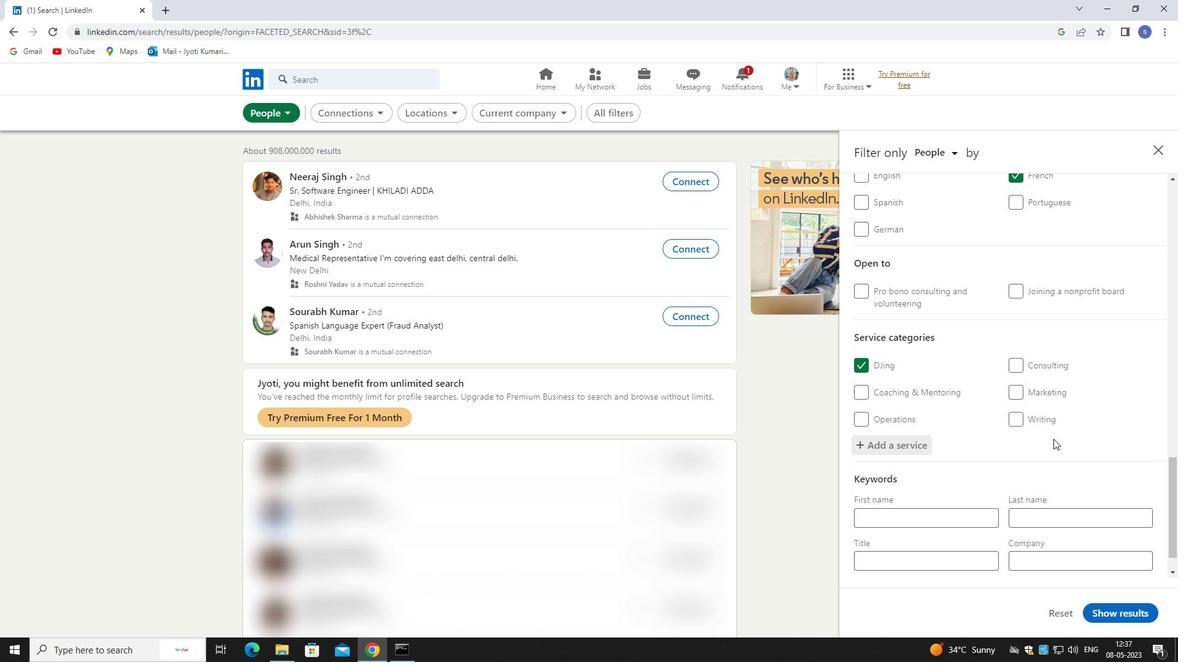 
Action: Mouse scrolled (1054, 438) with delta (0, 0)
Screenshot: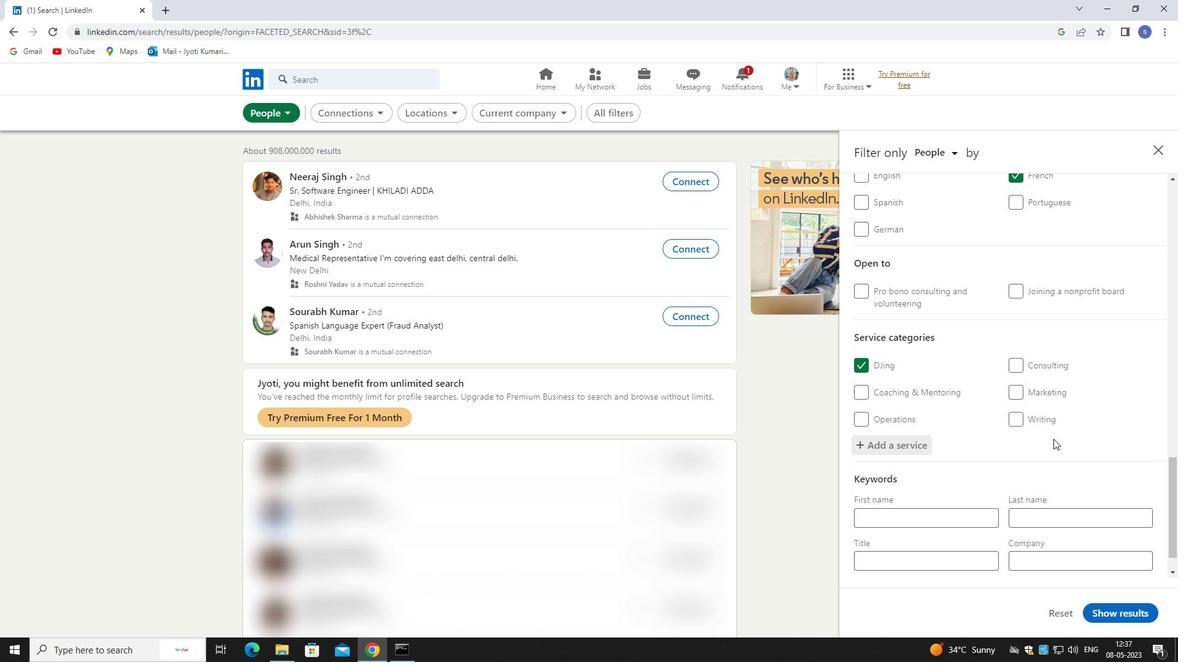 
Action: Mouse scrolled (1054, 438) with delta (0, 0)
Screenshot: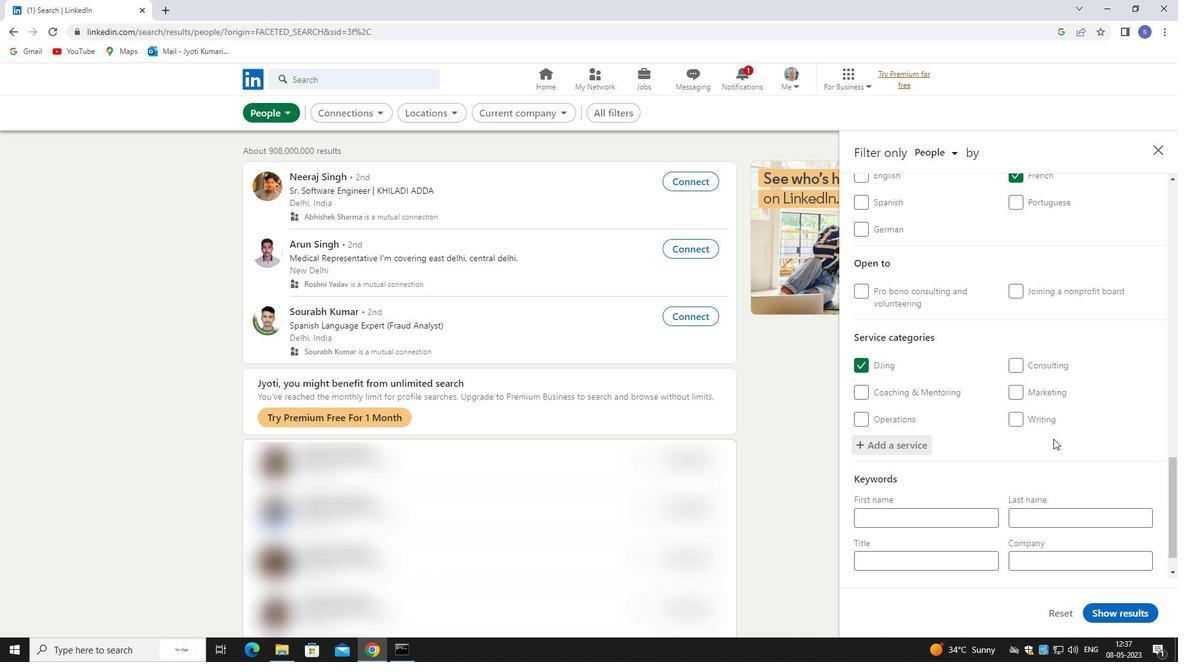 
Action: Mouse moved to (937, 524)
Screenshot: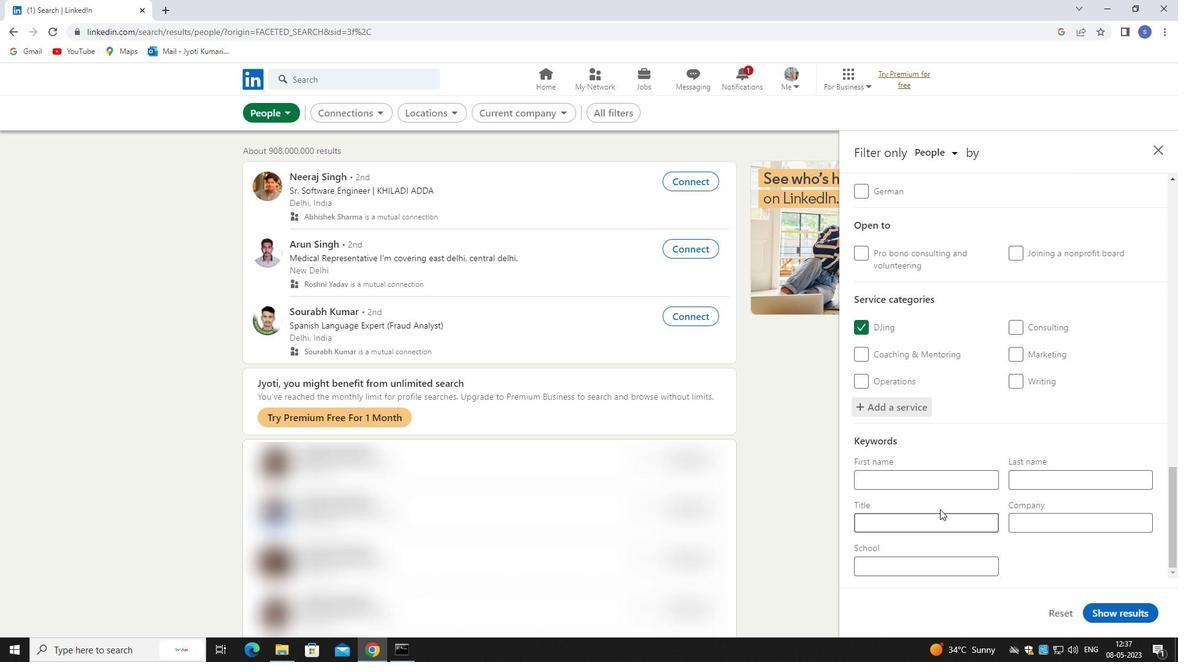 
Action: Mouse pressed left at (937, 524)
Screenshot: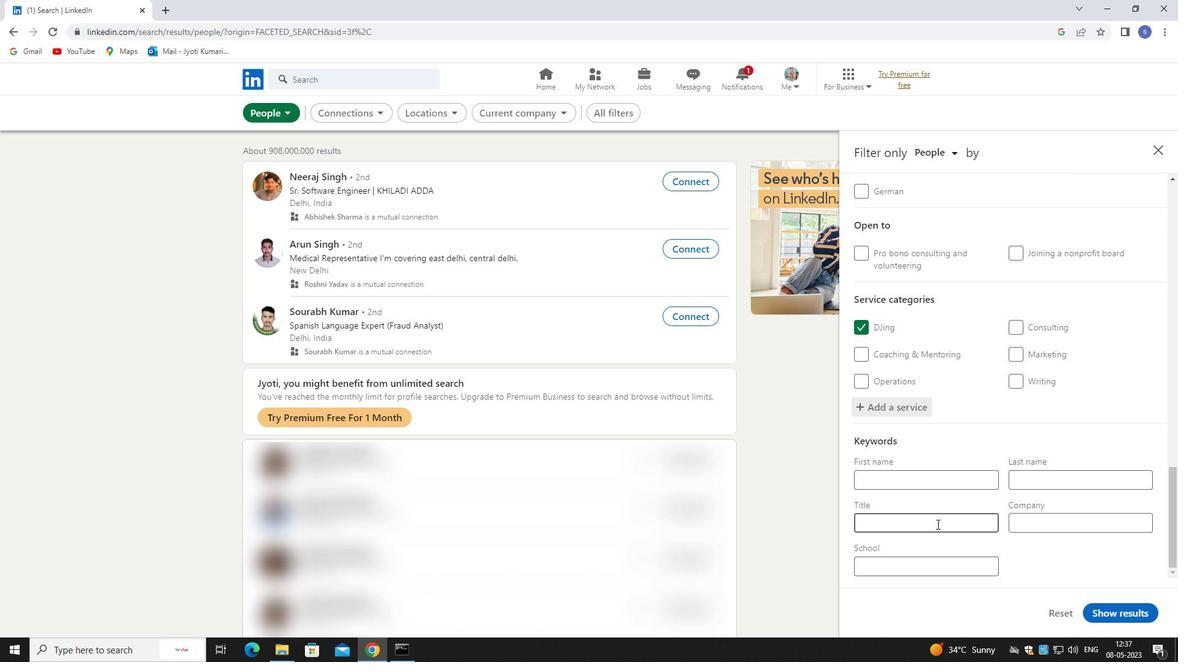 
Action: Mouse moved to (935, 531)
Screenshot: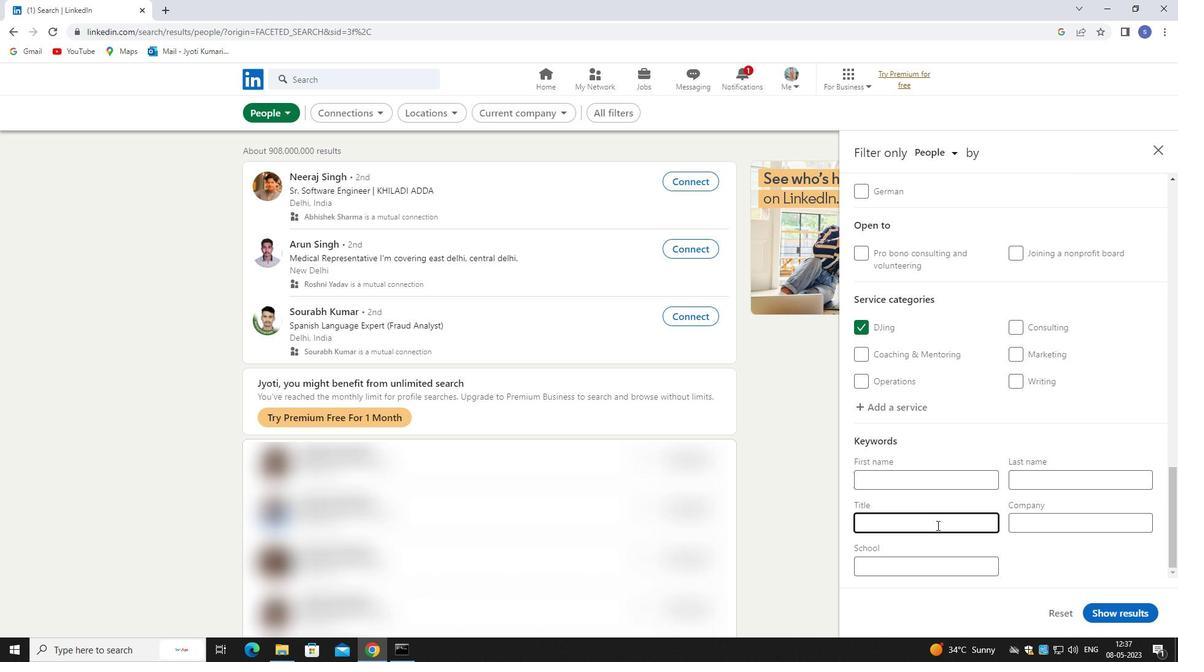 
Action: Key pressed <Key.shift>SUPERINTENDENT
Screenshot: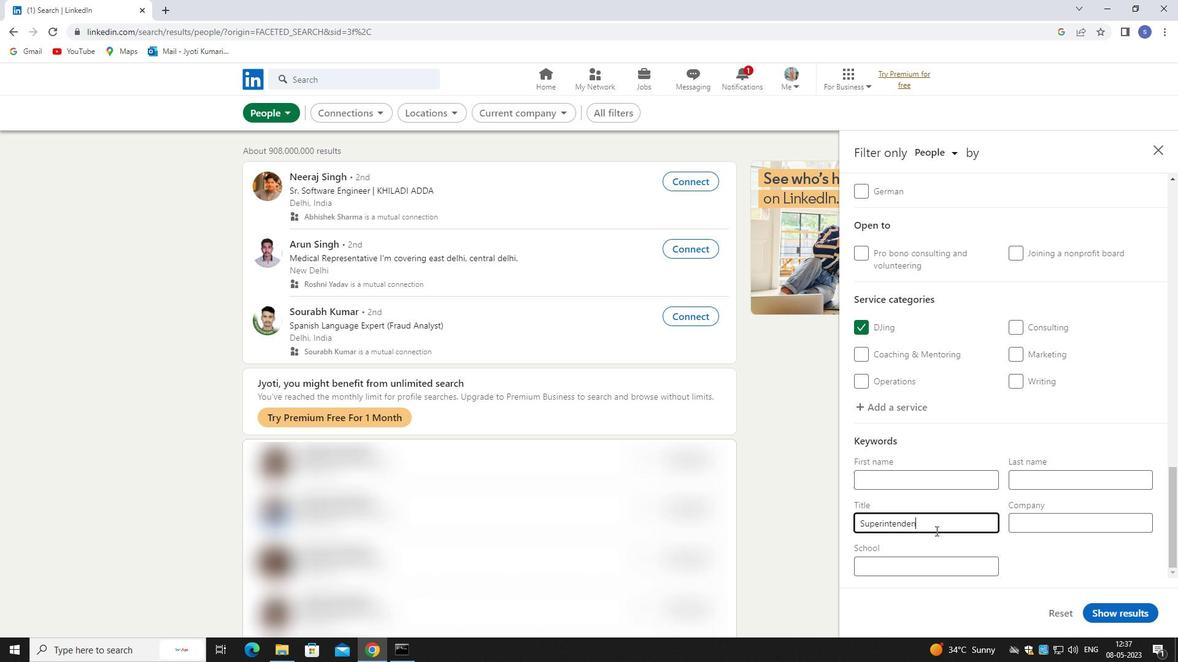 
Action: Mouse moved to (1128, 605)
Screenshot: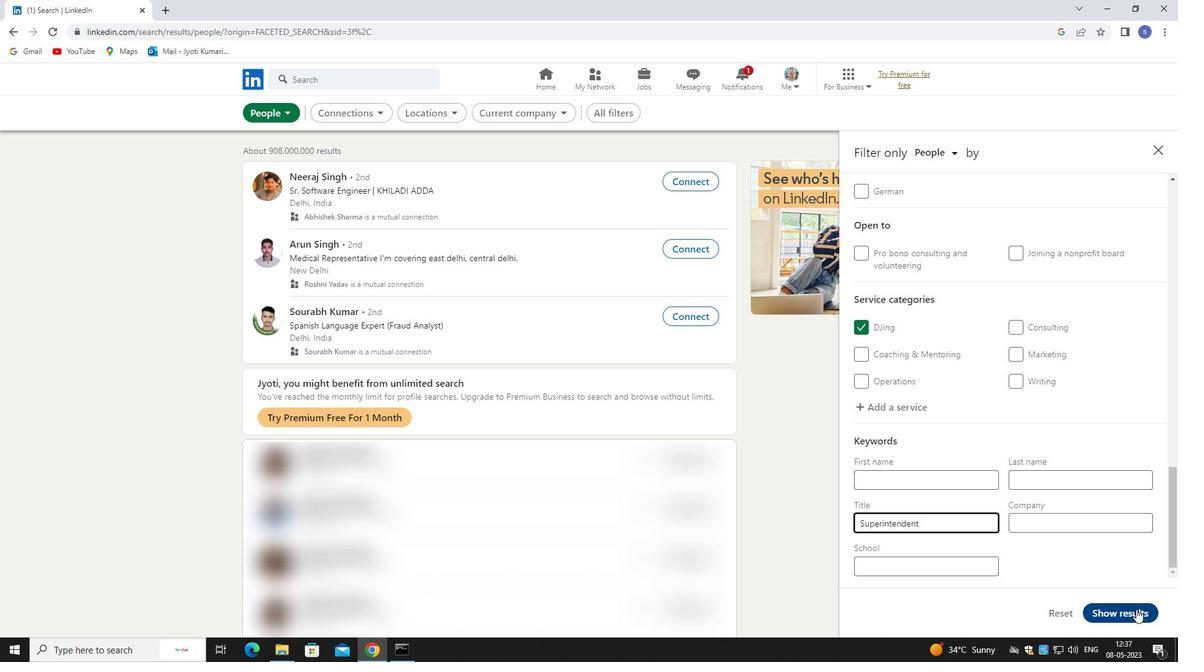 
Action: Mouse pressed left at (1128, 605)
Screenshot: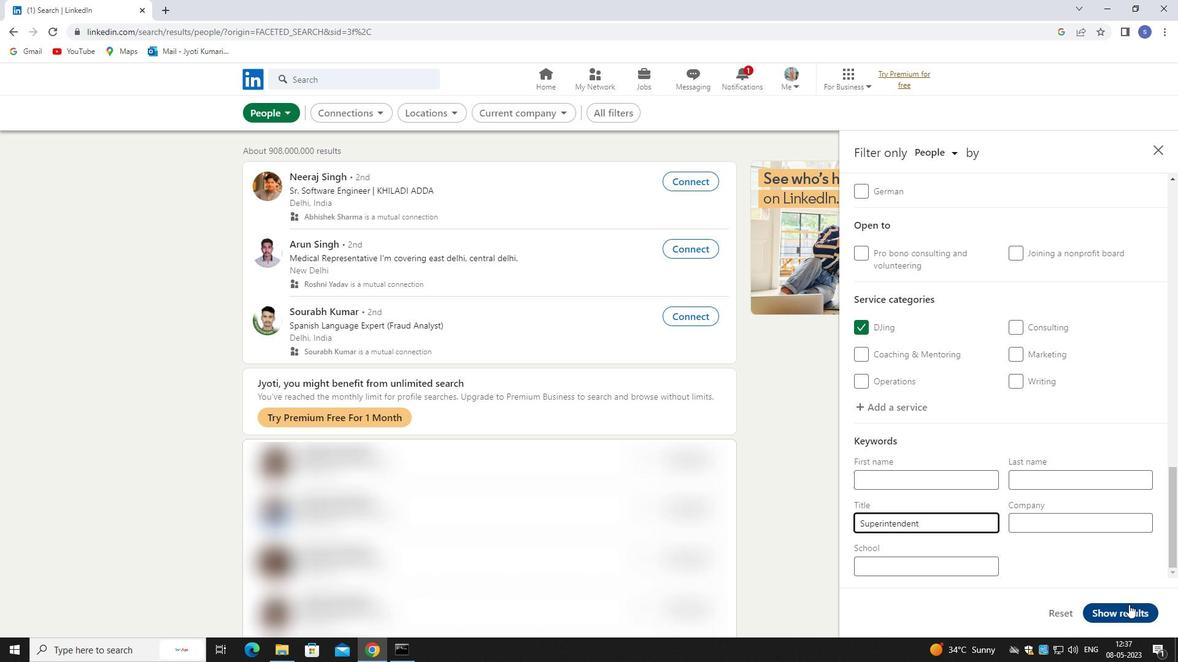 
Action: Mouse moved to (1110, 604)
Screenshot: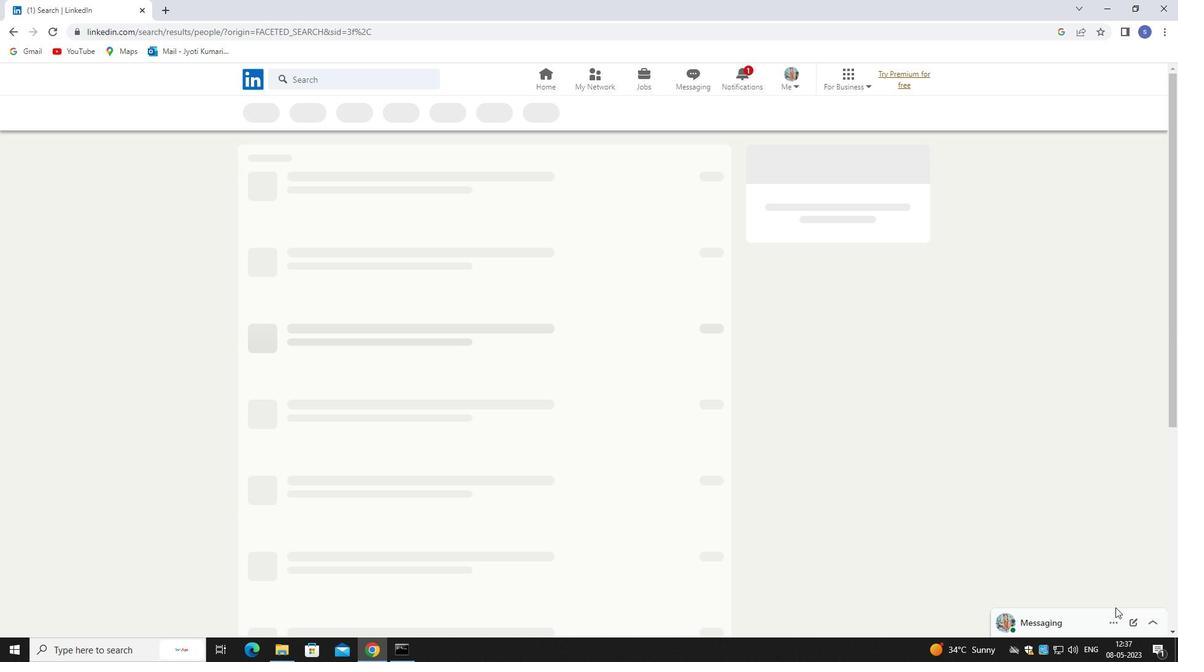 
